 Task: Send an email with the signature Gilberto Hall with the subject Thank you for attending an event and the message Can you confirm the availability of the meeting room for next week? from softage.5@softage.net to softage.9@softage.net and softage.10@softage.net
Action: Mouse moved to (74, 54)
Screenshot: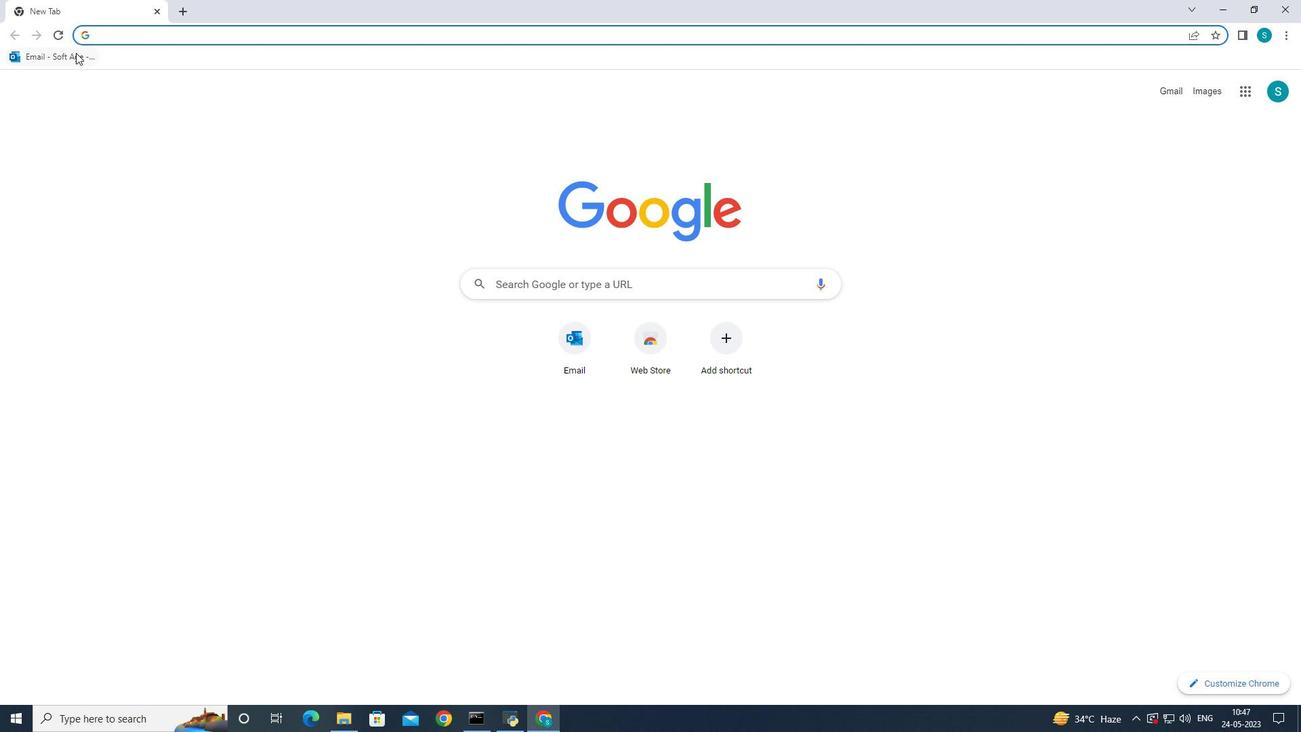 
Action: Mouse pressed left at (74, 54)
Screenshot: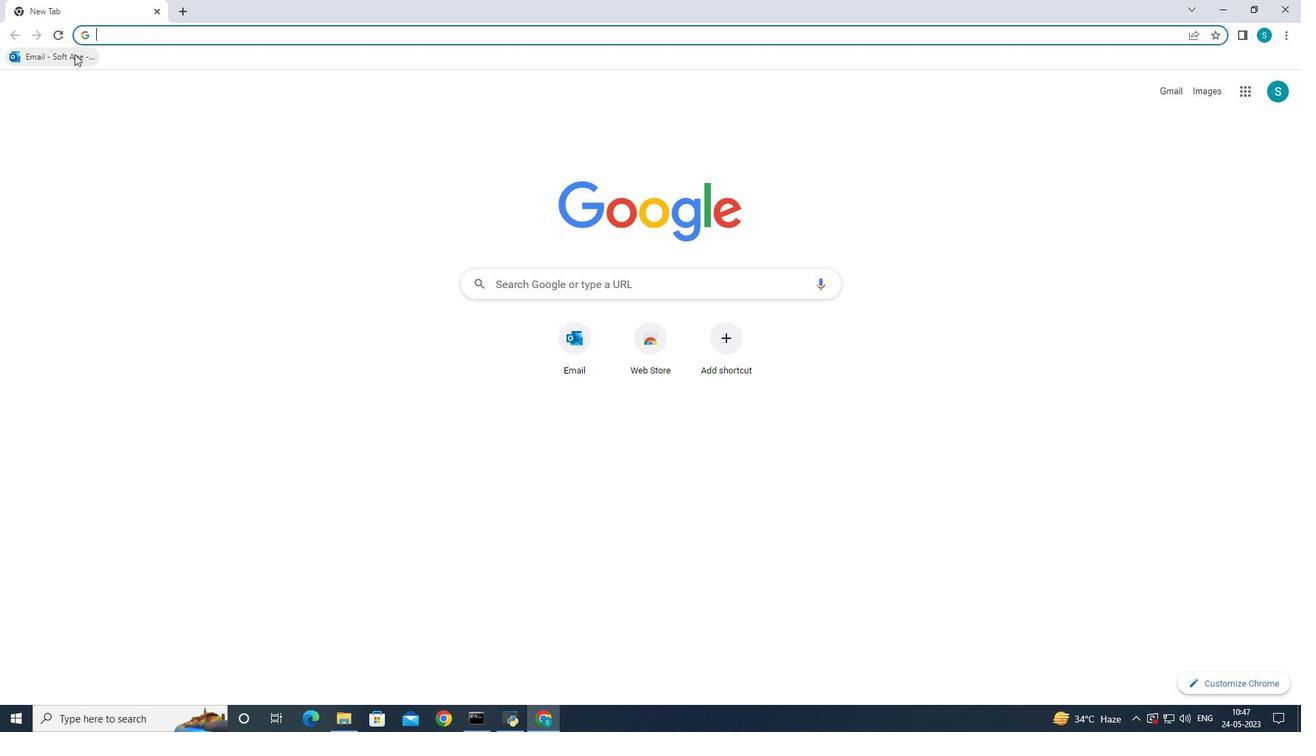 
Action: Mouse moved to (198, 123)
Screenshot: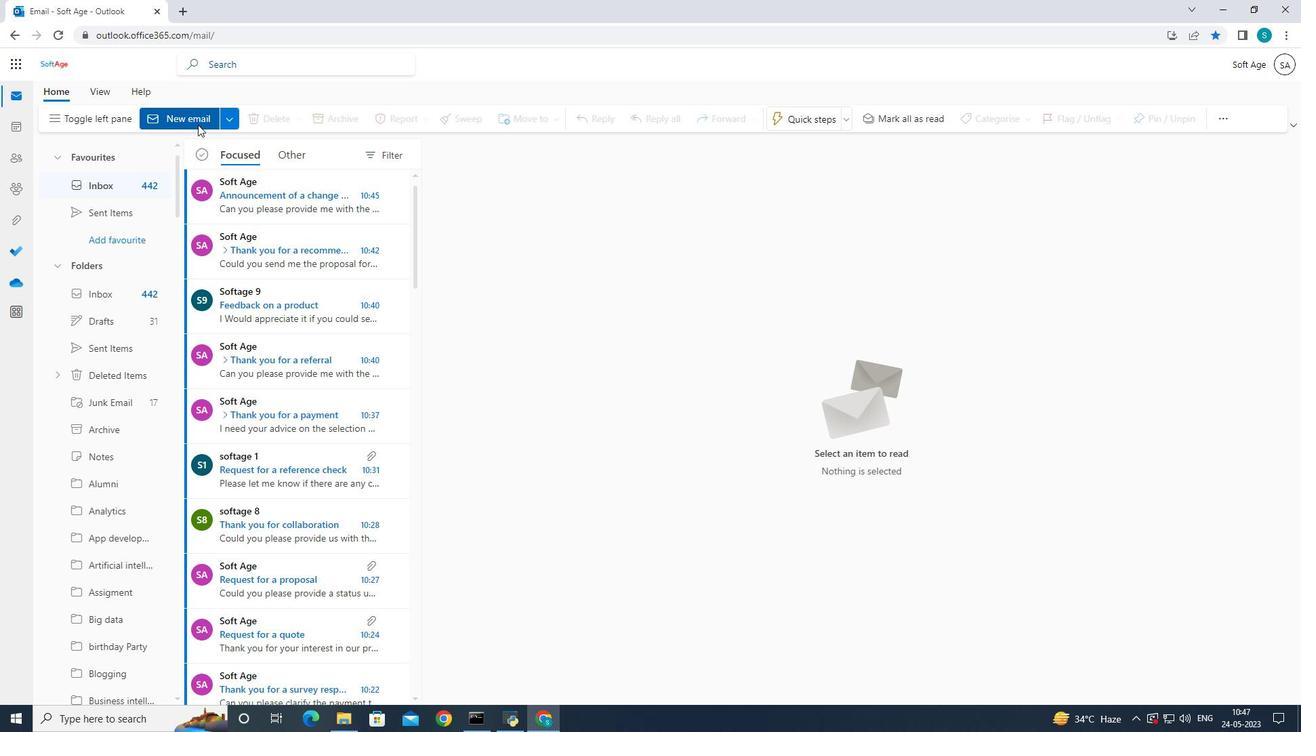 
Action: Mouse pressed left at (198, 123)
Screenshot: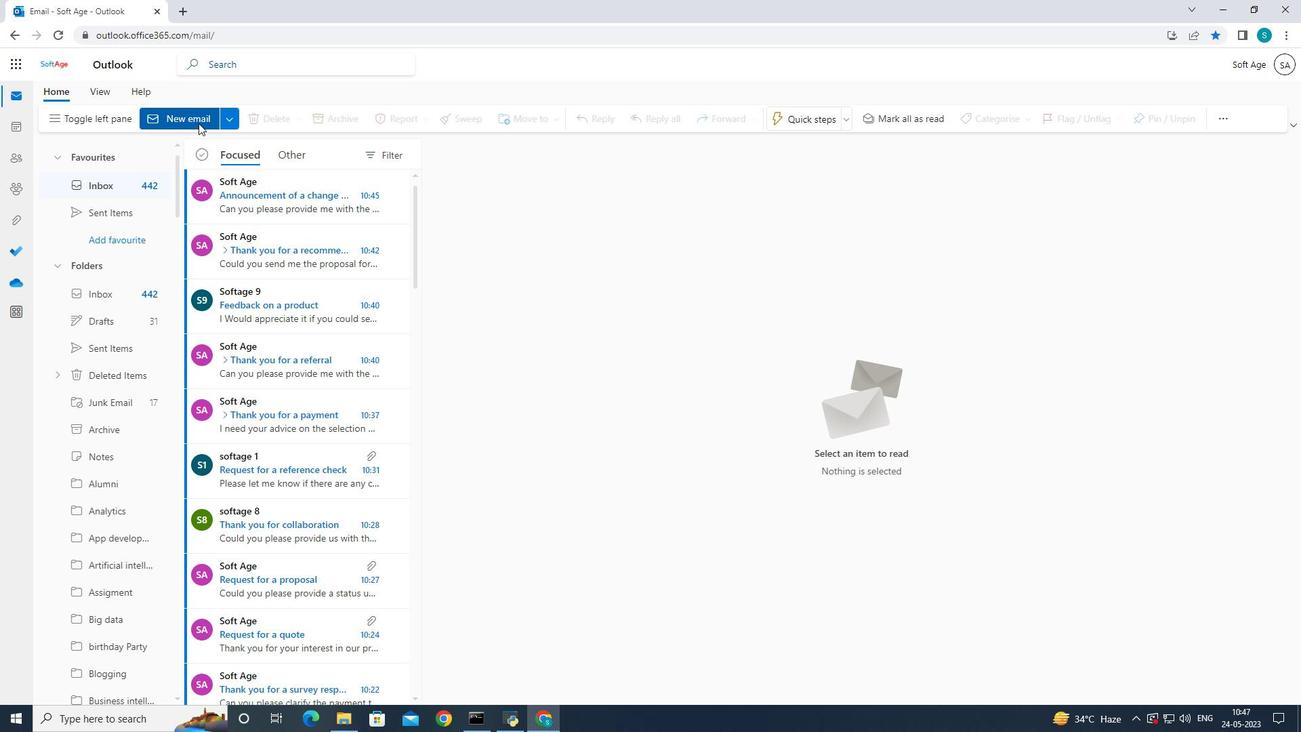
Action: Mouse pressed left at (198, 123)
Screenshot: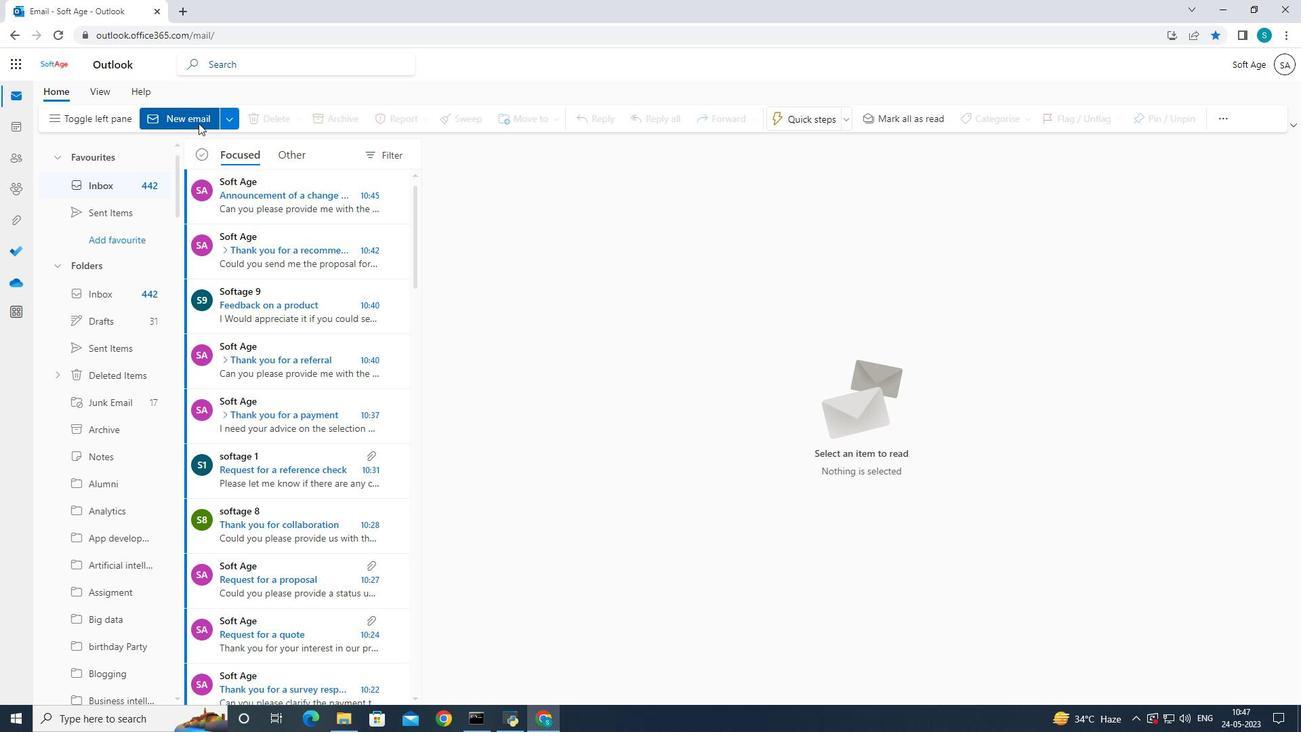 
Action: Mouse moved to (883, 118)
Screenshot: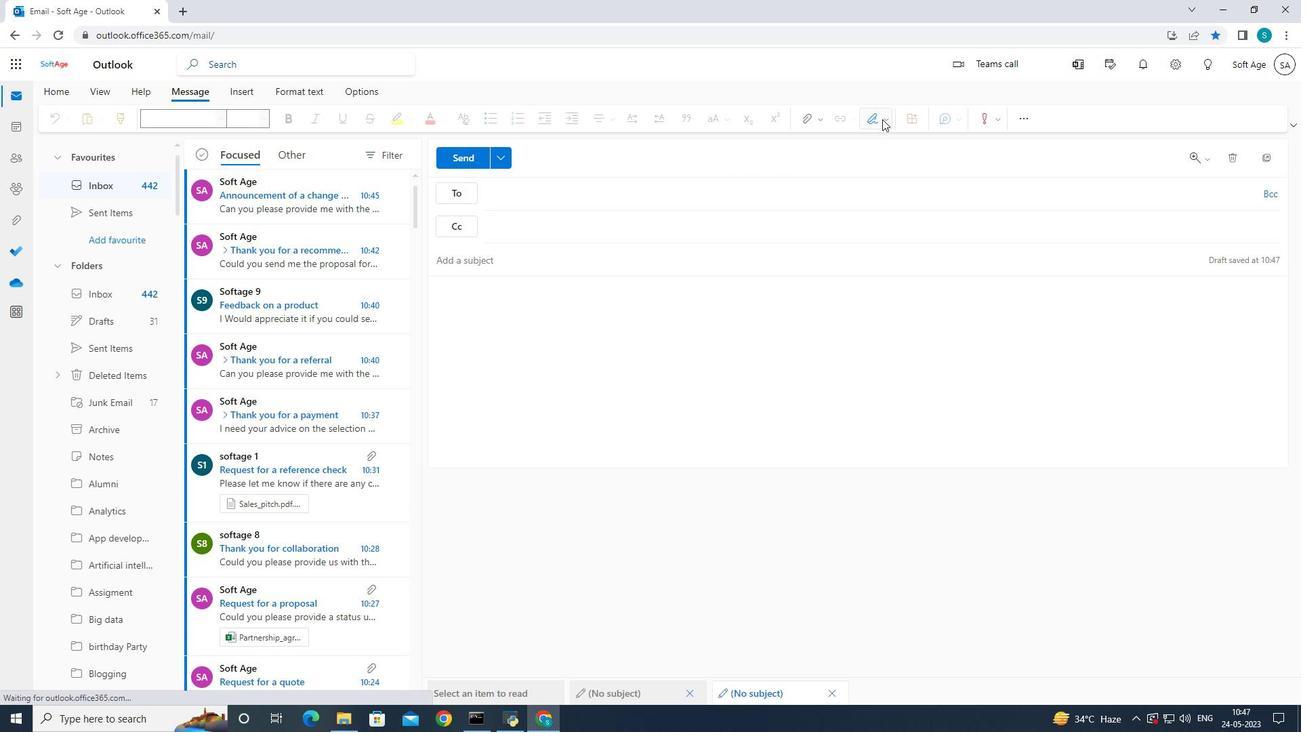 
Action: Mouse pressed left at (883, 118)
Screenshot: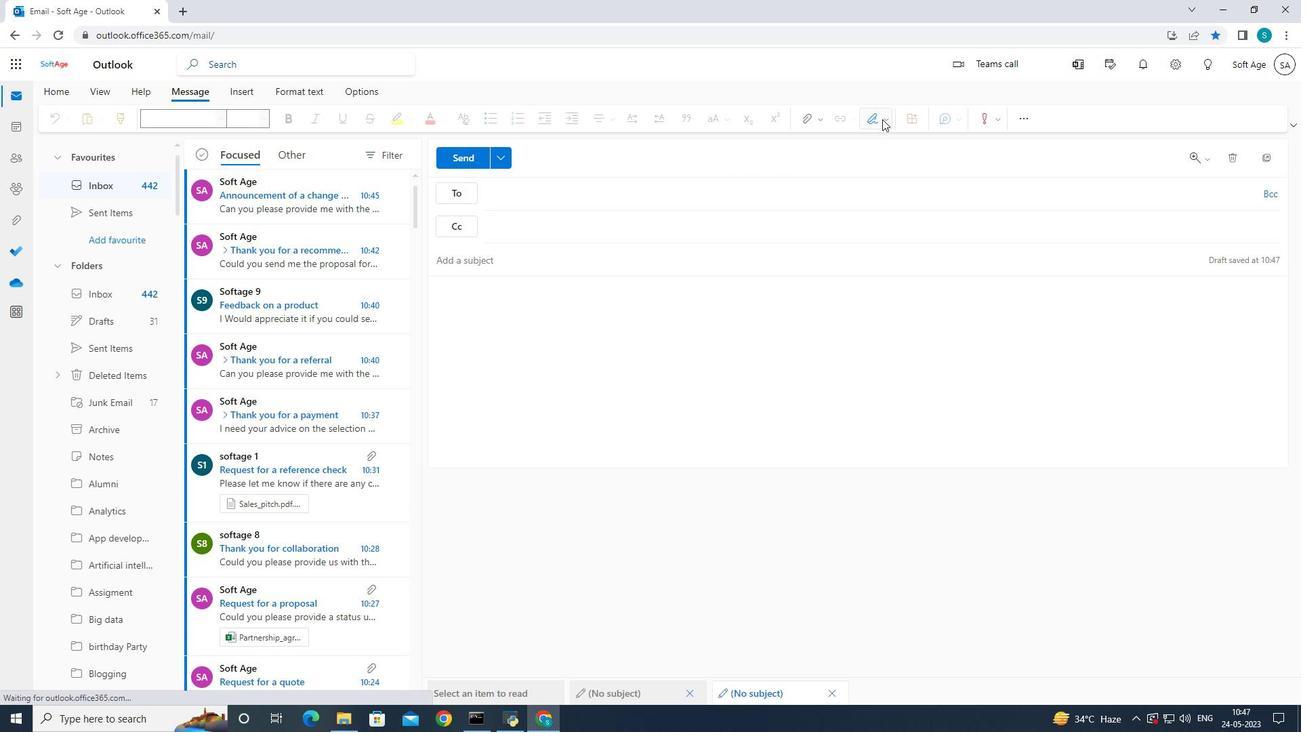 
Action: Mouse moved to (850, 172)
Screenshot: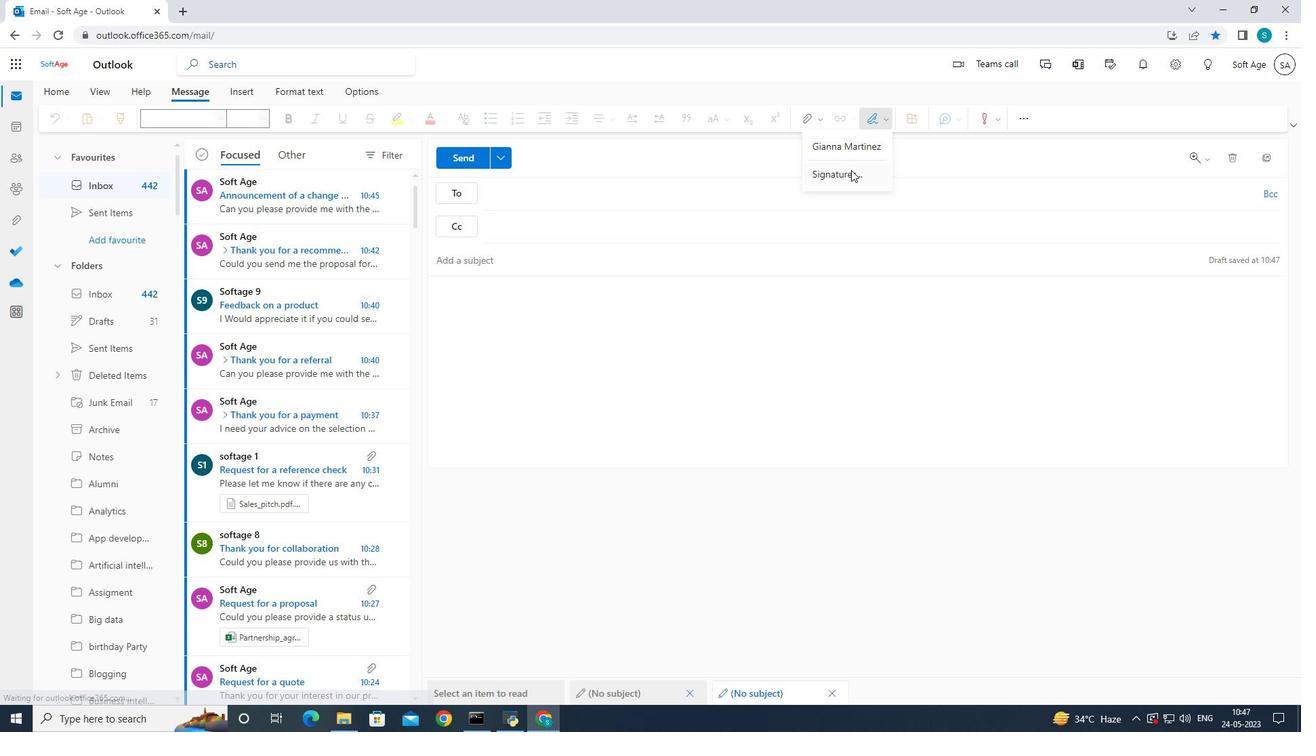 
Action: Mouse pressed left at (850, 172)
Screenshot: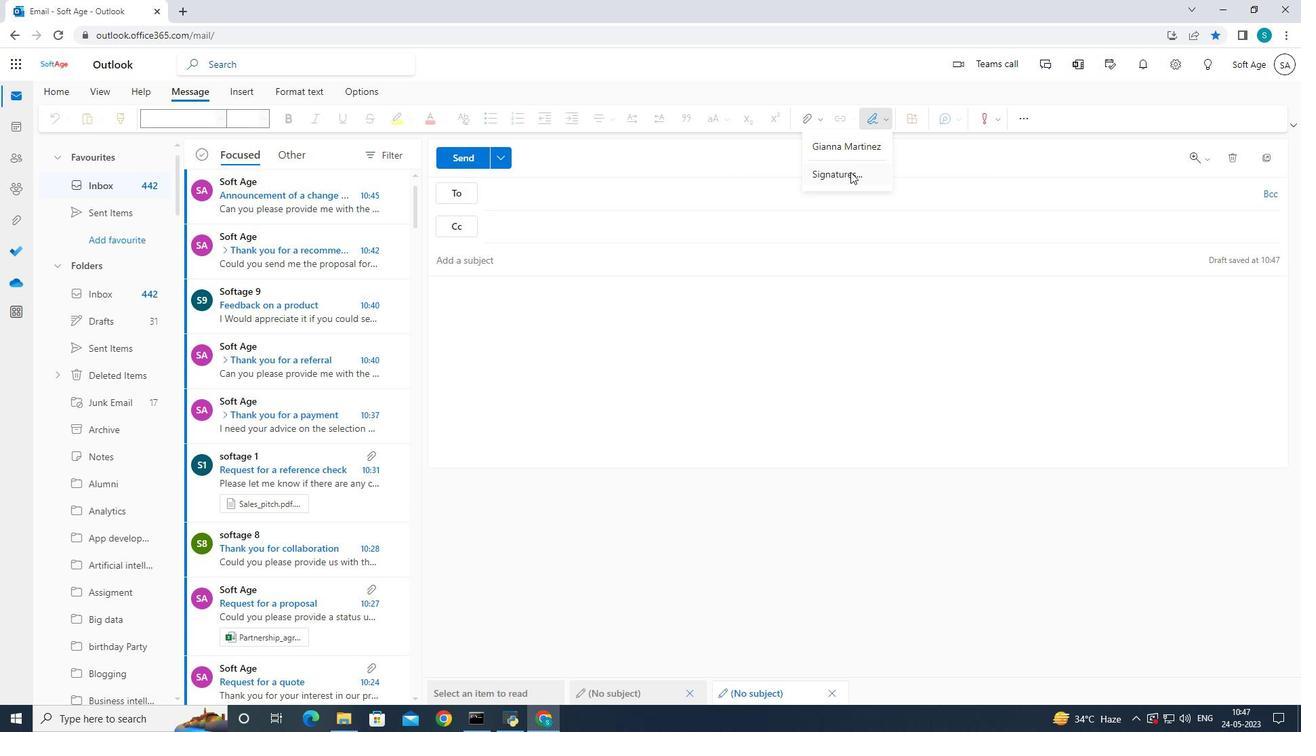 
Action: Mouse moved to (907, 230)
Screenshot: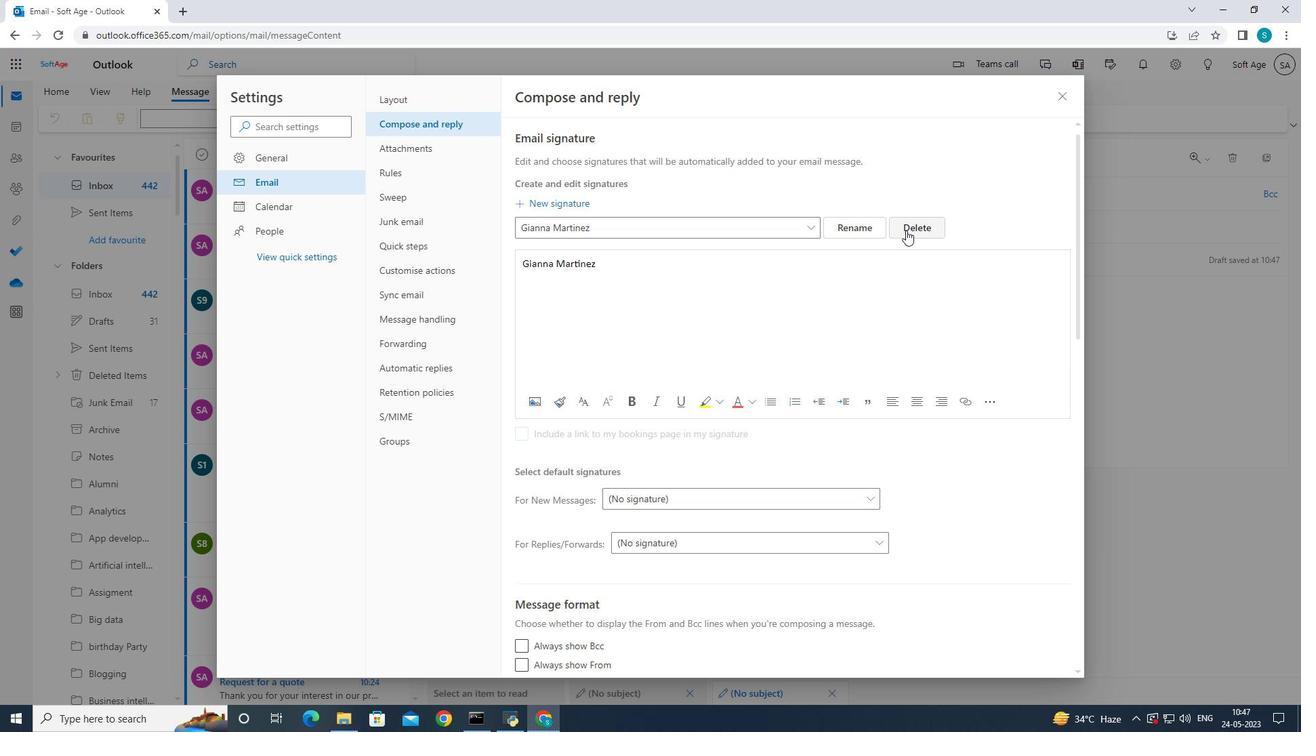 
Action: Mouse pressed left at (907, 230)
Screenshot: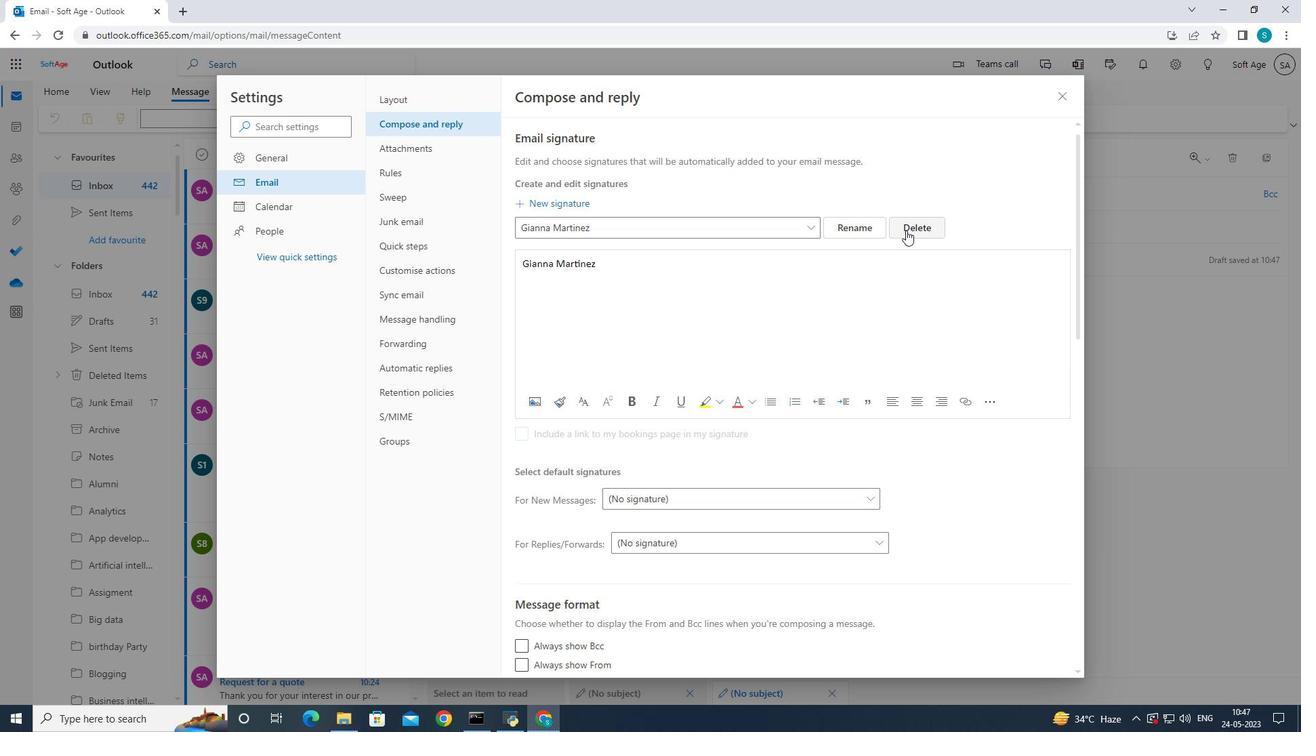
Action: Mouse moved to (780, 231)
Screenshot: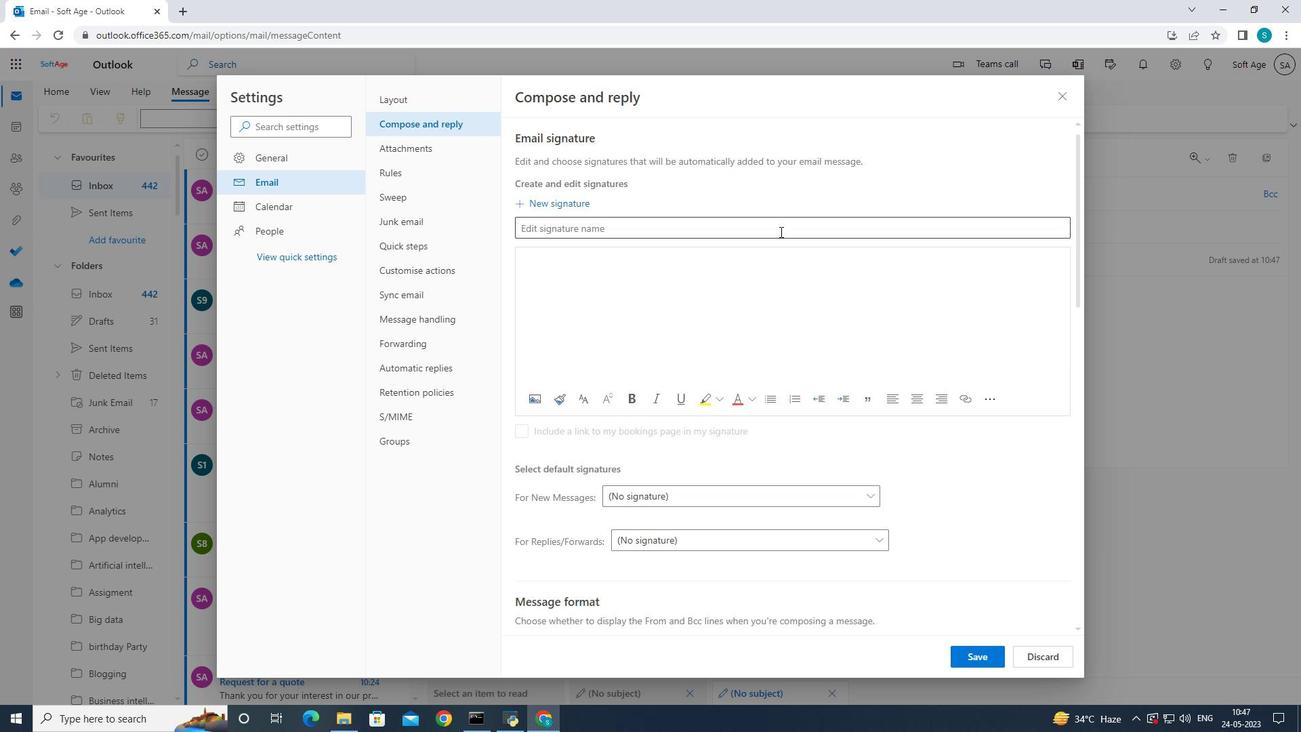 
Action: Mouse pressed left at (780, 231)
Screenshot: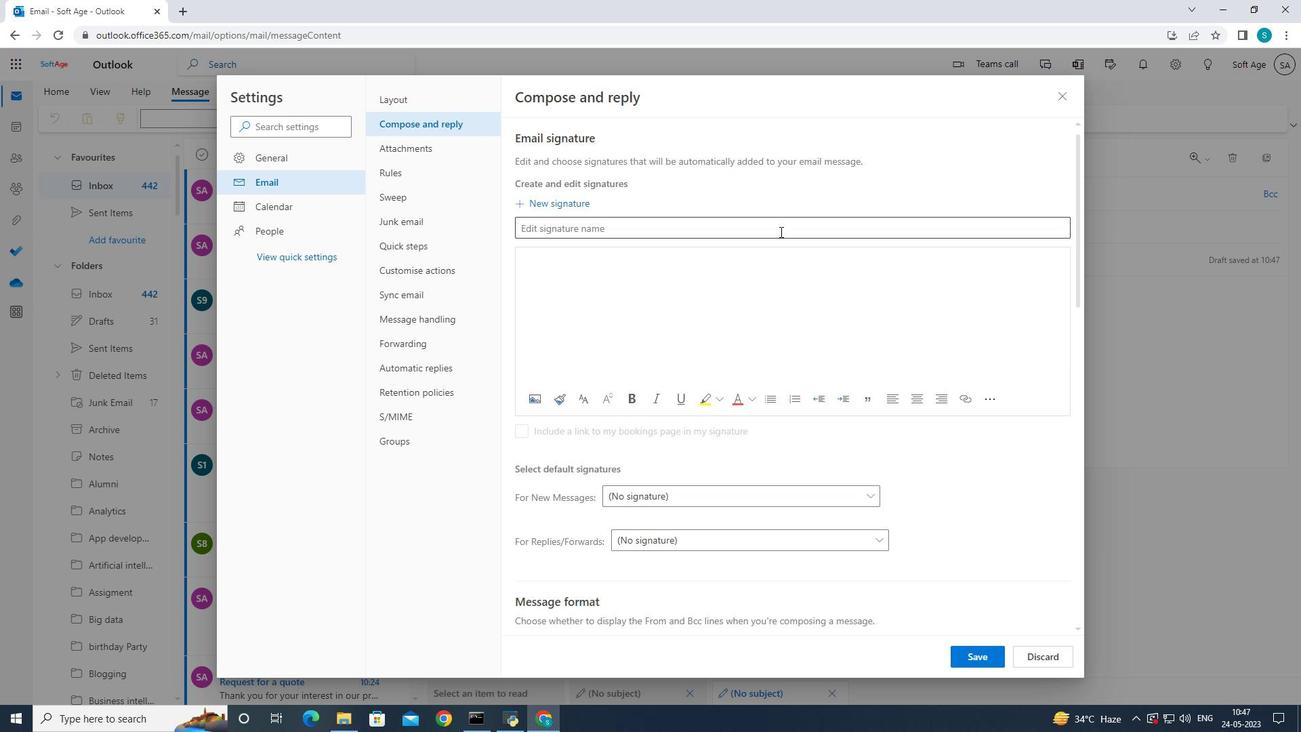 
Action: Mouse moved to (884, 238)
Screenshot: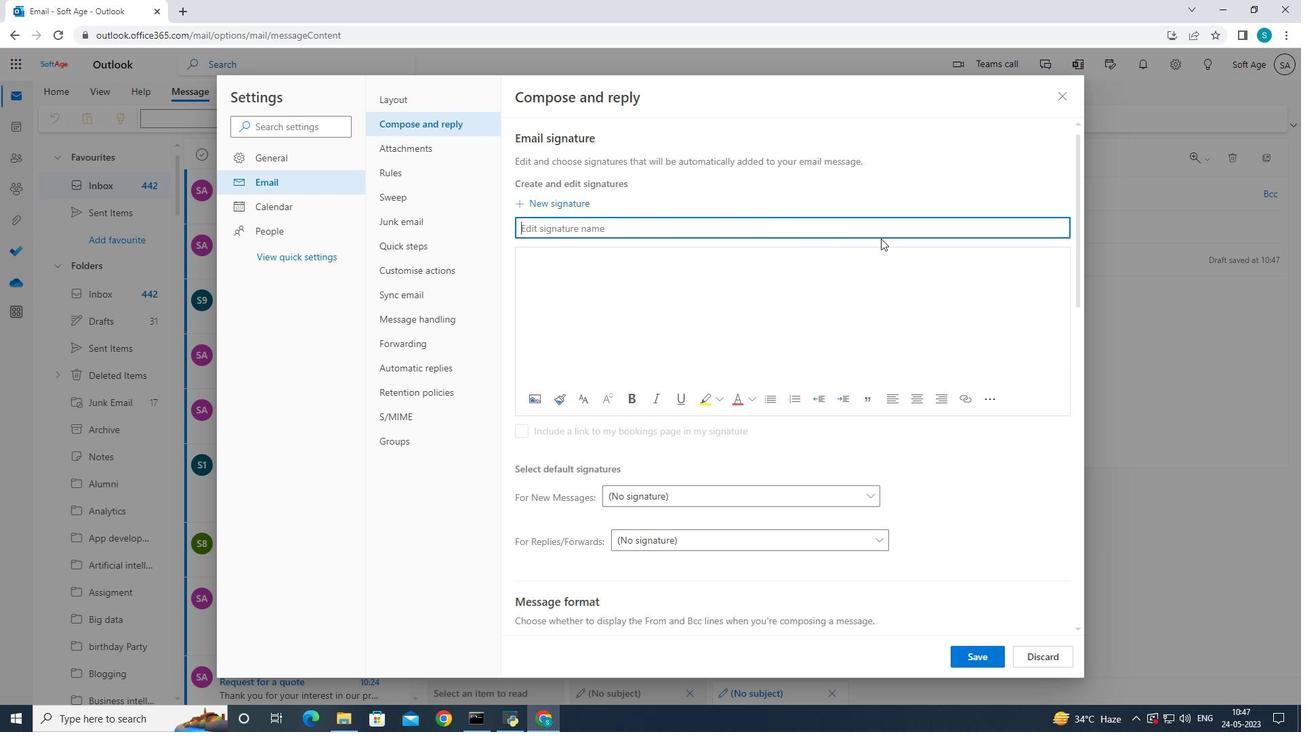 
Action: Key pressed <Key.caps_lock>GI<Key.caps_lock><Key.backspace>ilberto<Key.space><Key.caps_lock>H<Key.caps_lock>all
Screenshot: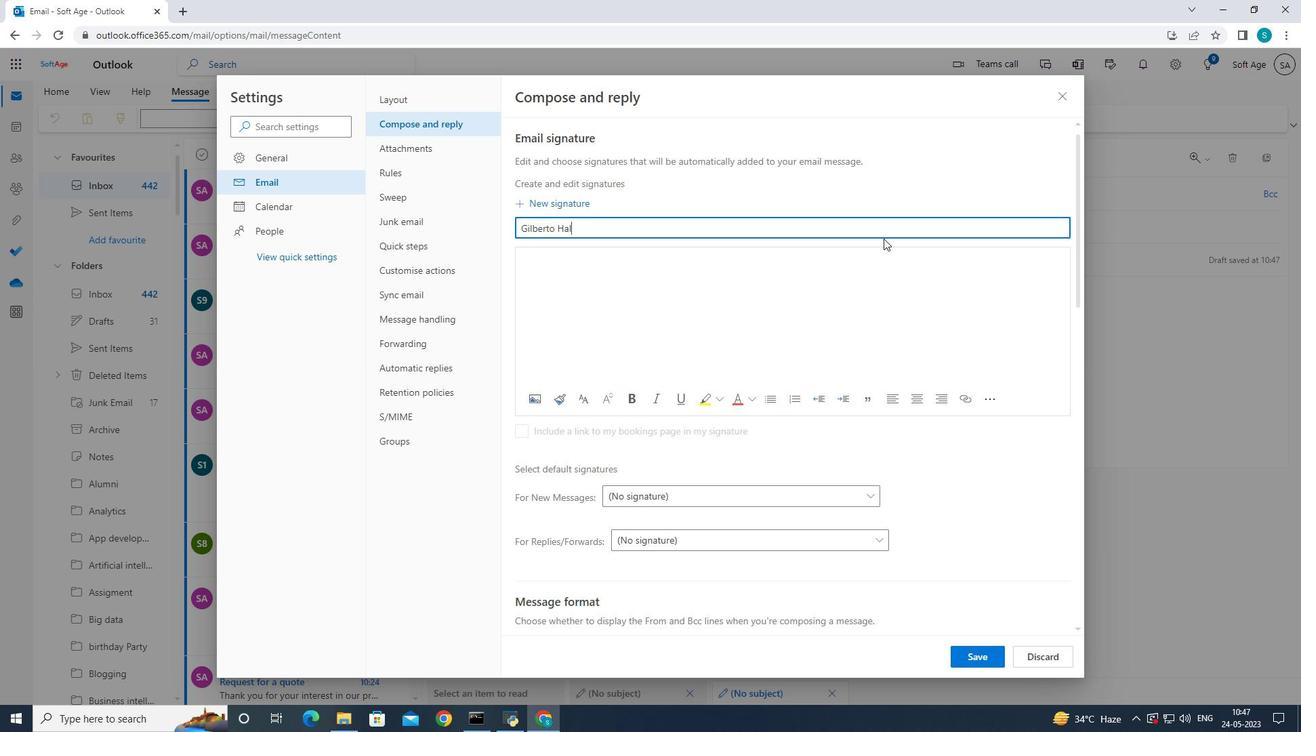 
Action: Mouse moved to (612, 276)
Screenshot: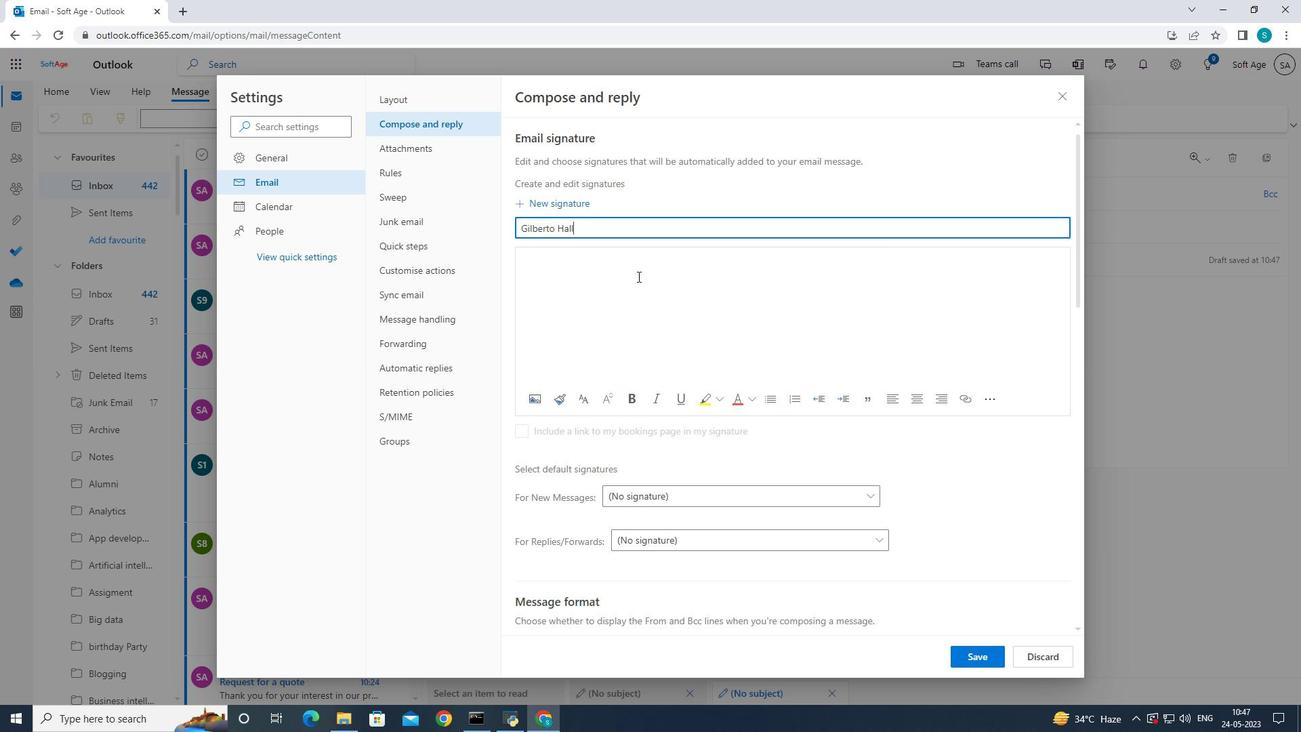 
Action: Mouse pressed left at (612, 276)
Screenshot: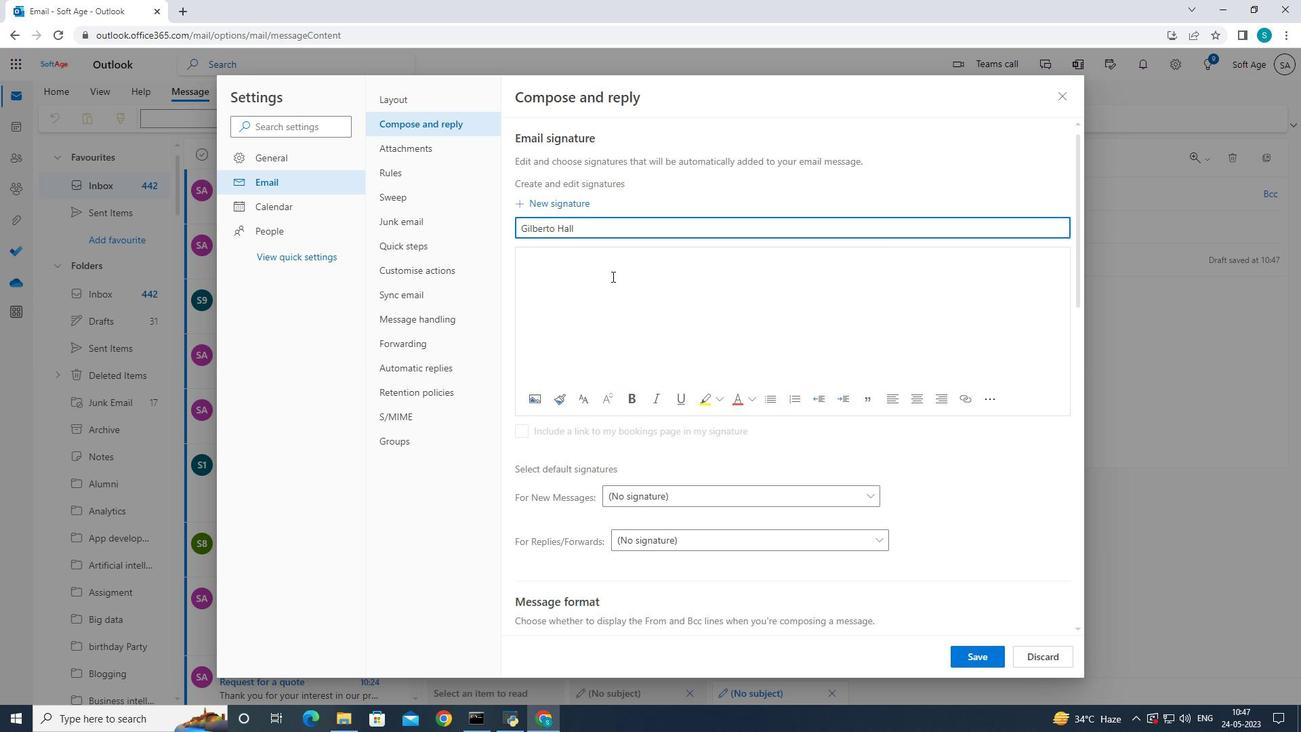 
Action: Mouse moved to (652, 268)
Screenshot: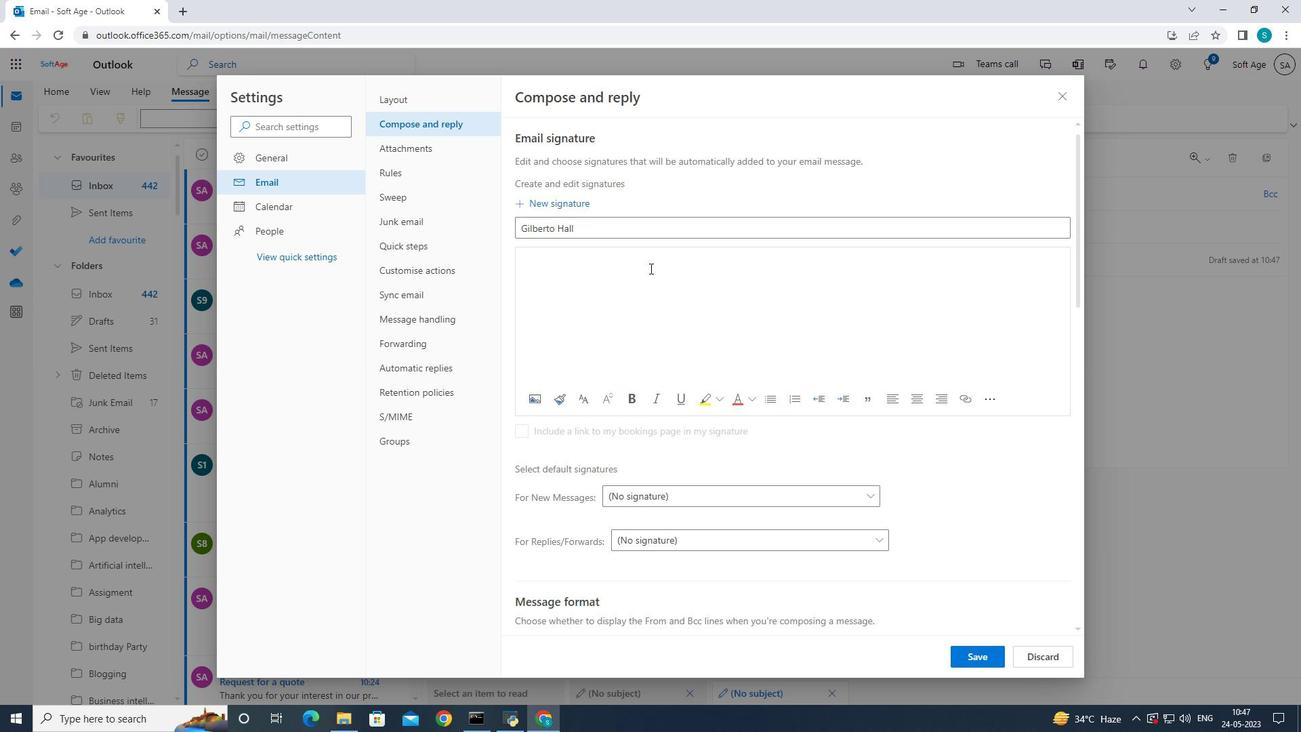 
Action: Key pressed <Key.caps_lock>G<Key.caps_lock>ilberto<Key.space><Key.caps_lock>H<Key.caps_lock>all
Screenshot: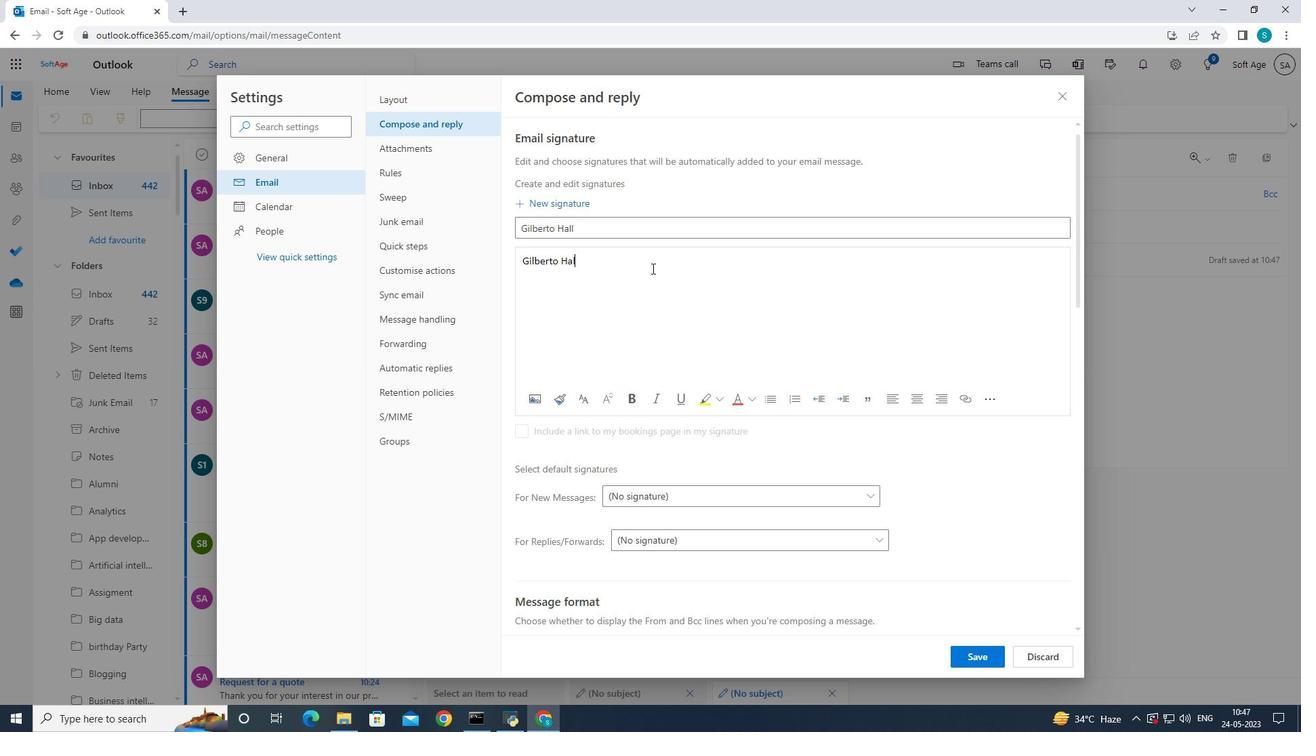 
Action: Mouse moved to (962, 657)
Screenshot: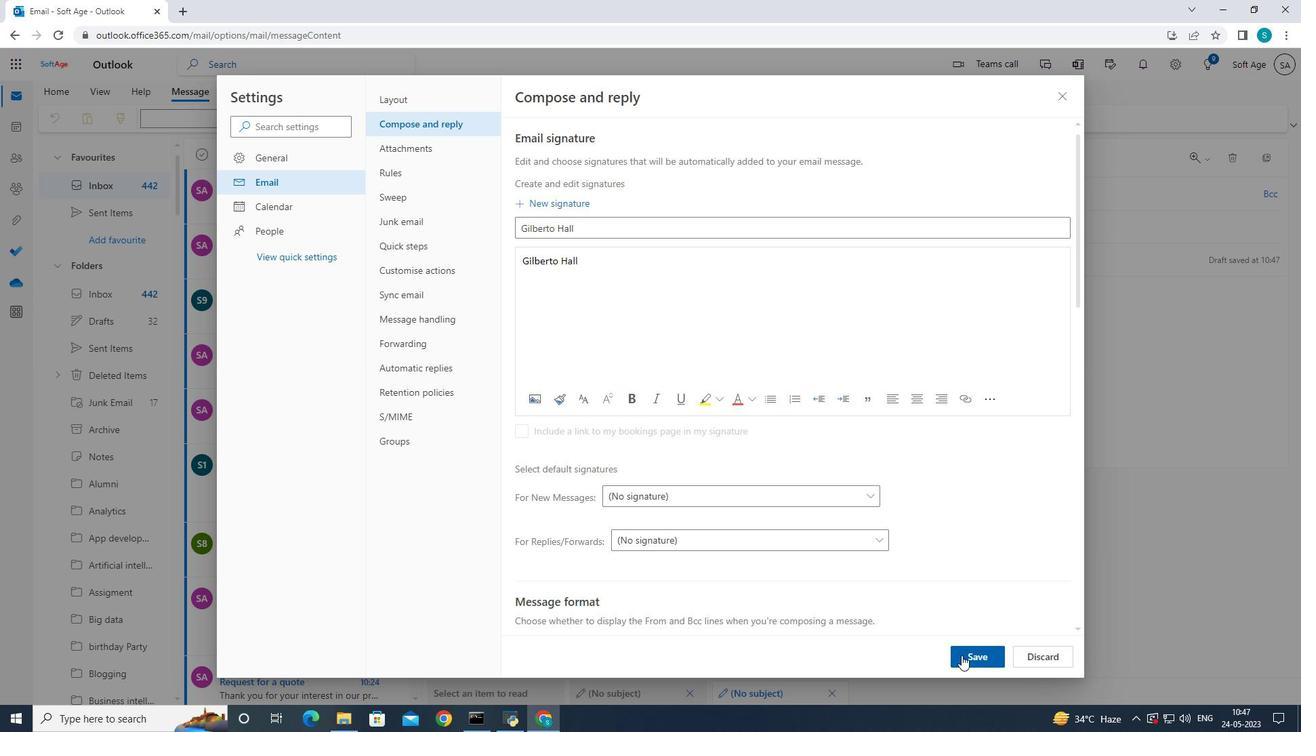 
Action: Mouse pressed left at (962, 657)
Screenshot: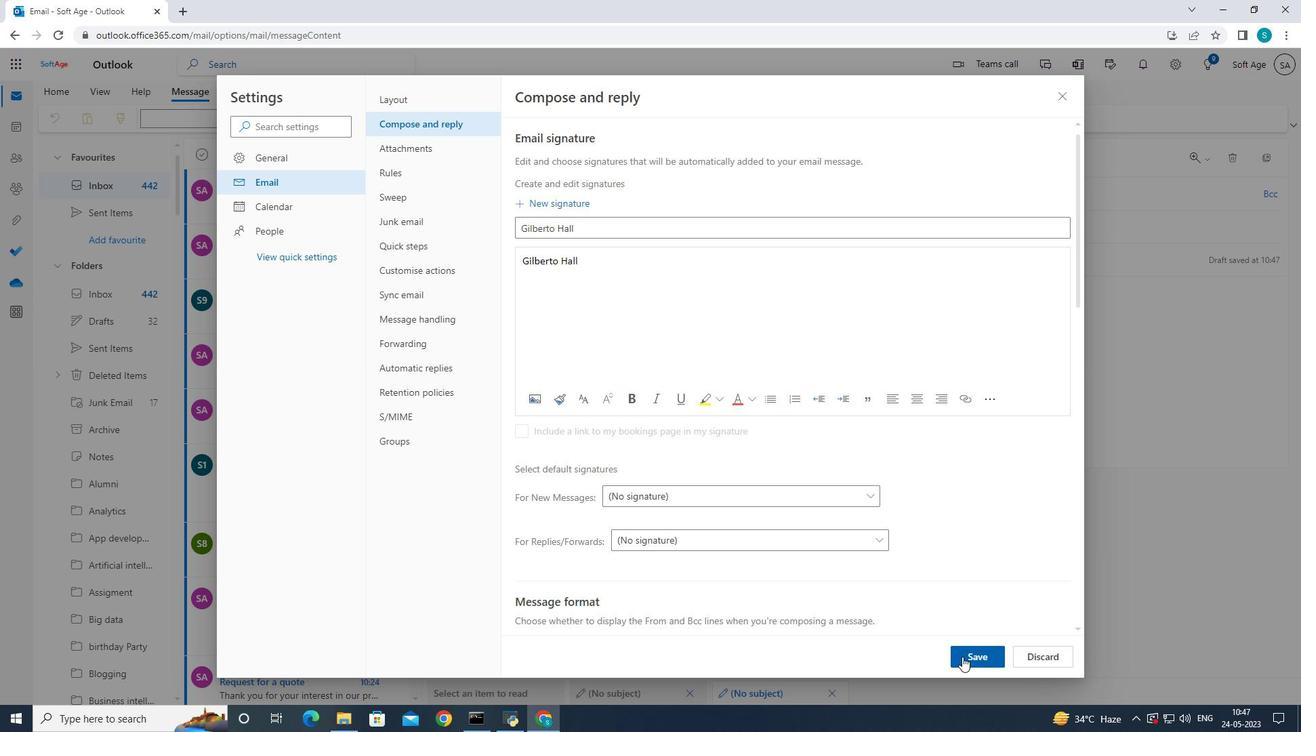
Action: Mouse moved to (1059, 101)
Screenshot: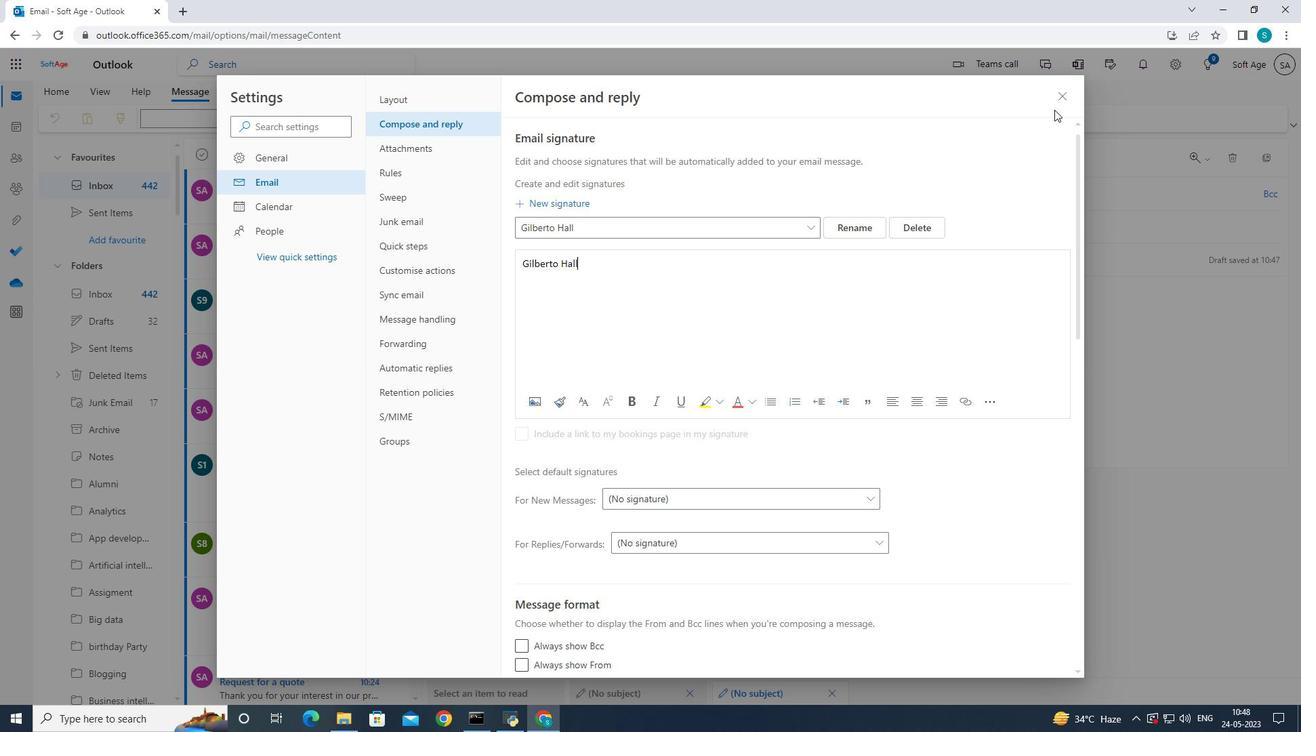 
Action: Mouse pressed left at (1059, 101)
Screenshot: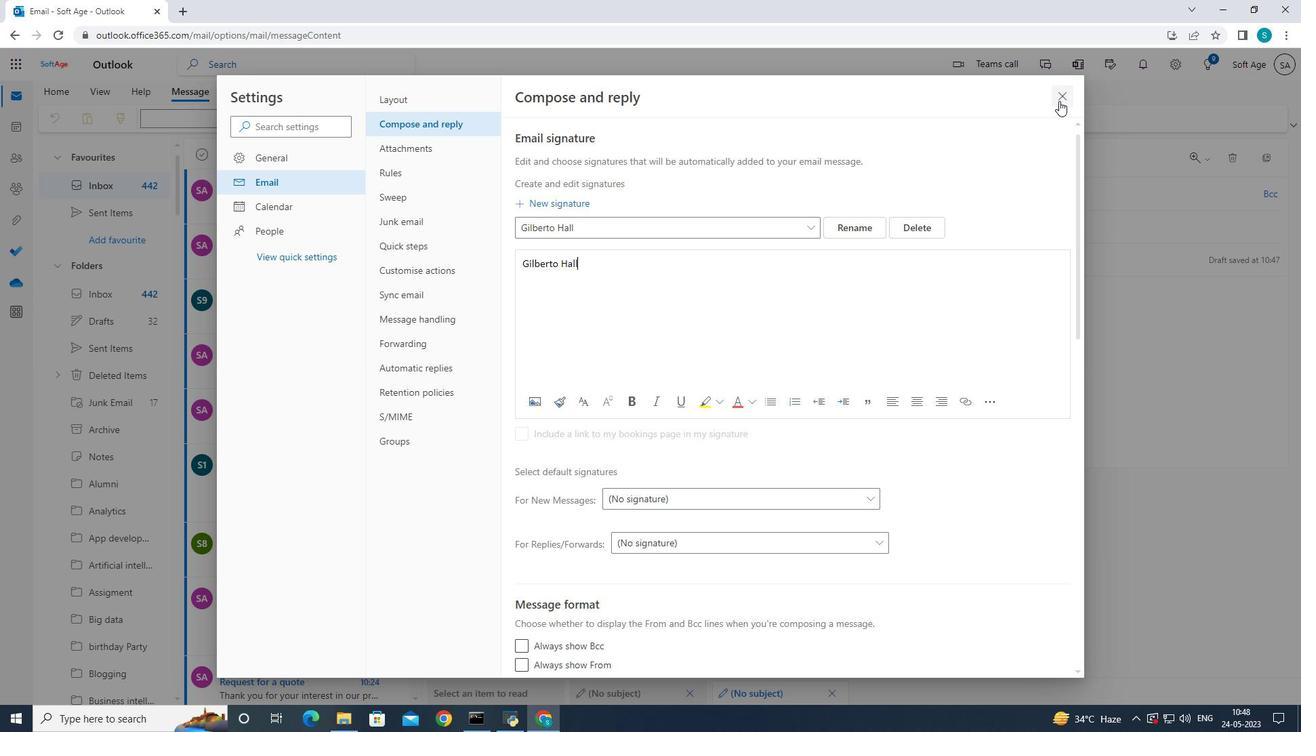 
Action: Mouse moved to (614, 195)
Screenshot: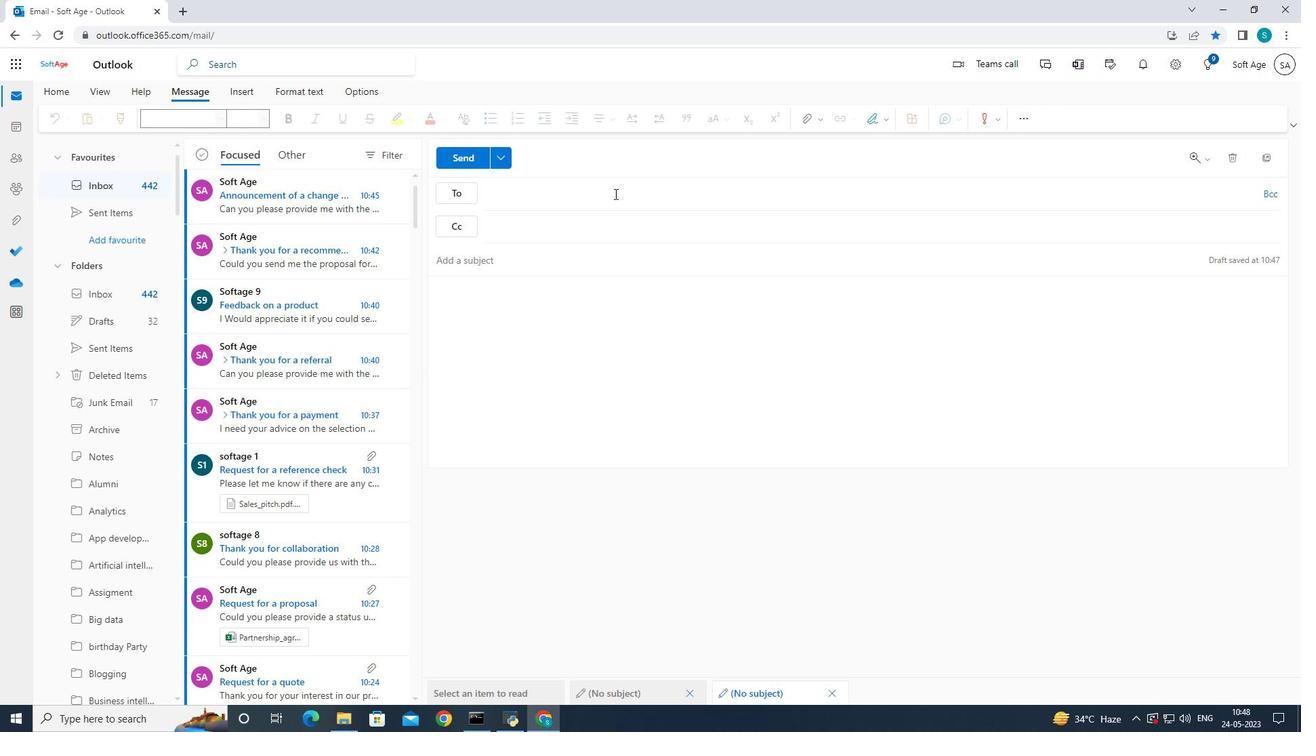 
Action: Mouse pressed left at (614, 195)
Screenshot: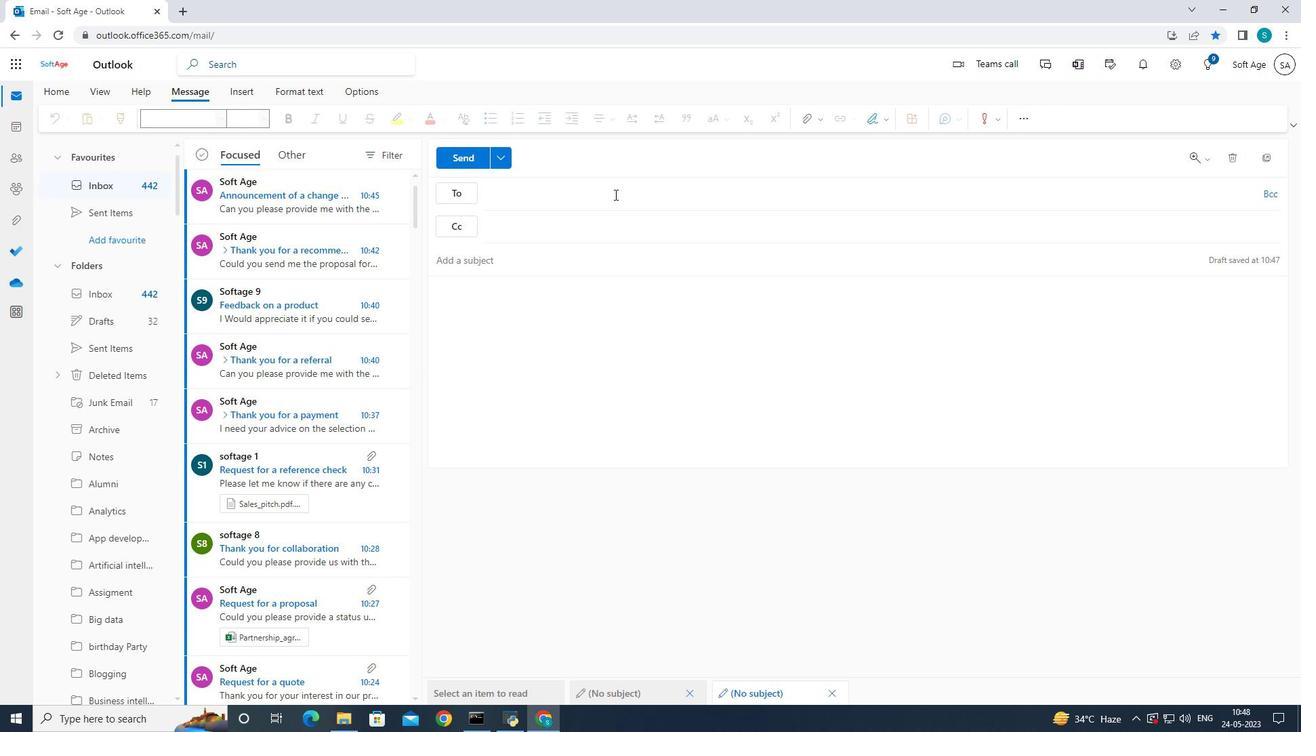 
Action: Mouse moved to (473, 265)
Screenshot: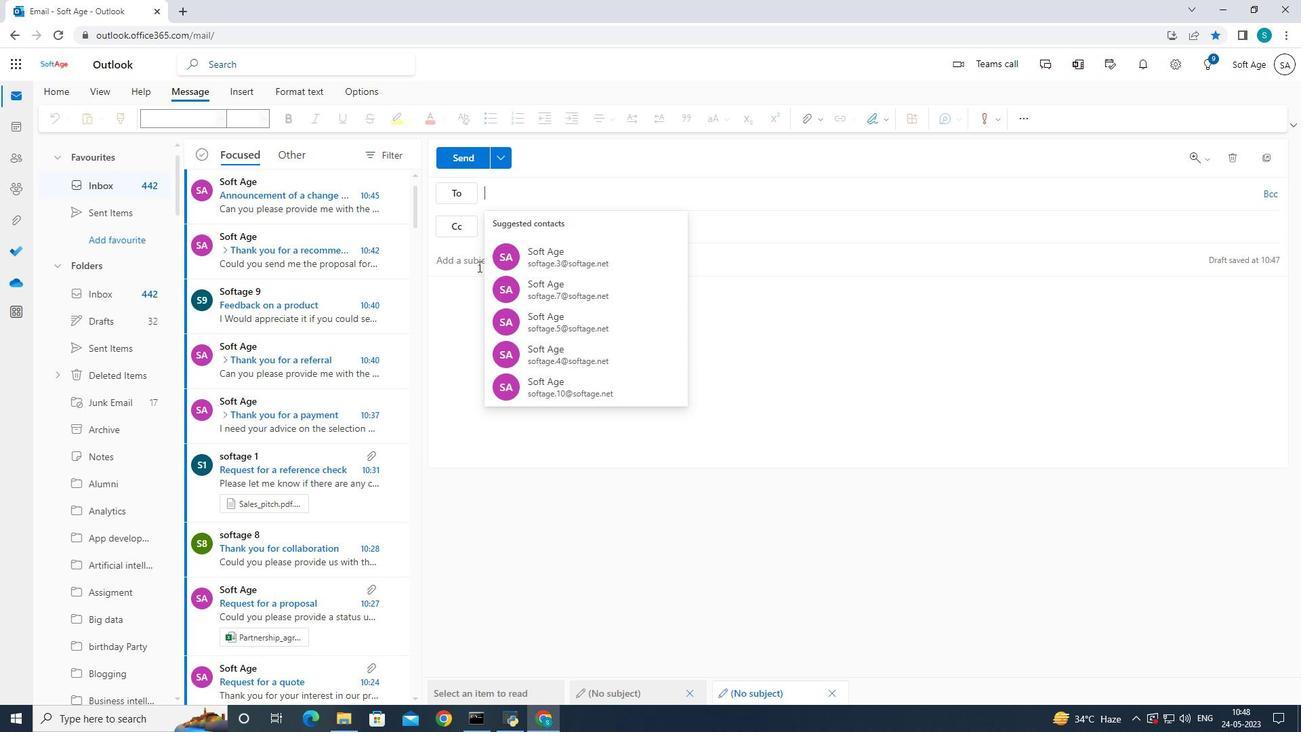 
Action: Mouse pressed left at (473, 265)
Screenshot: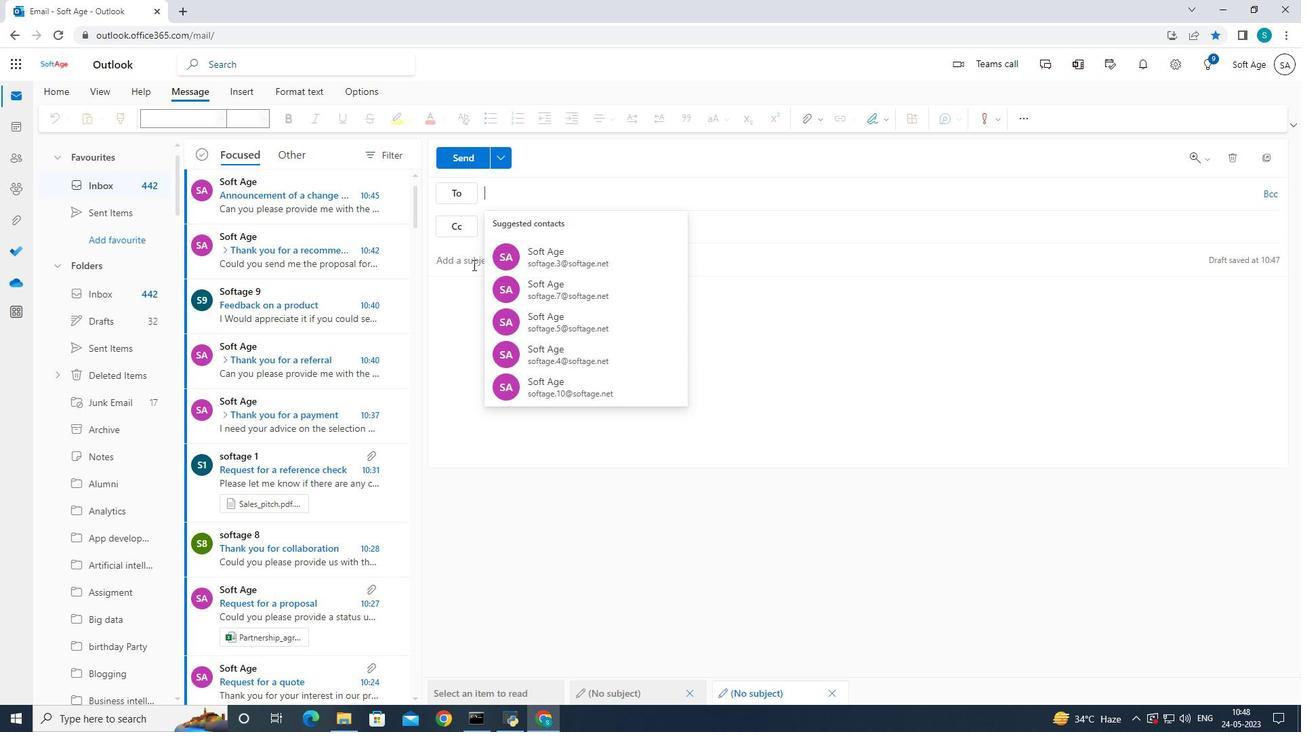 
Action: Mouse moved to (698, 279)
Screenshot: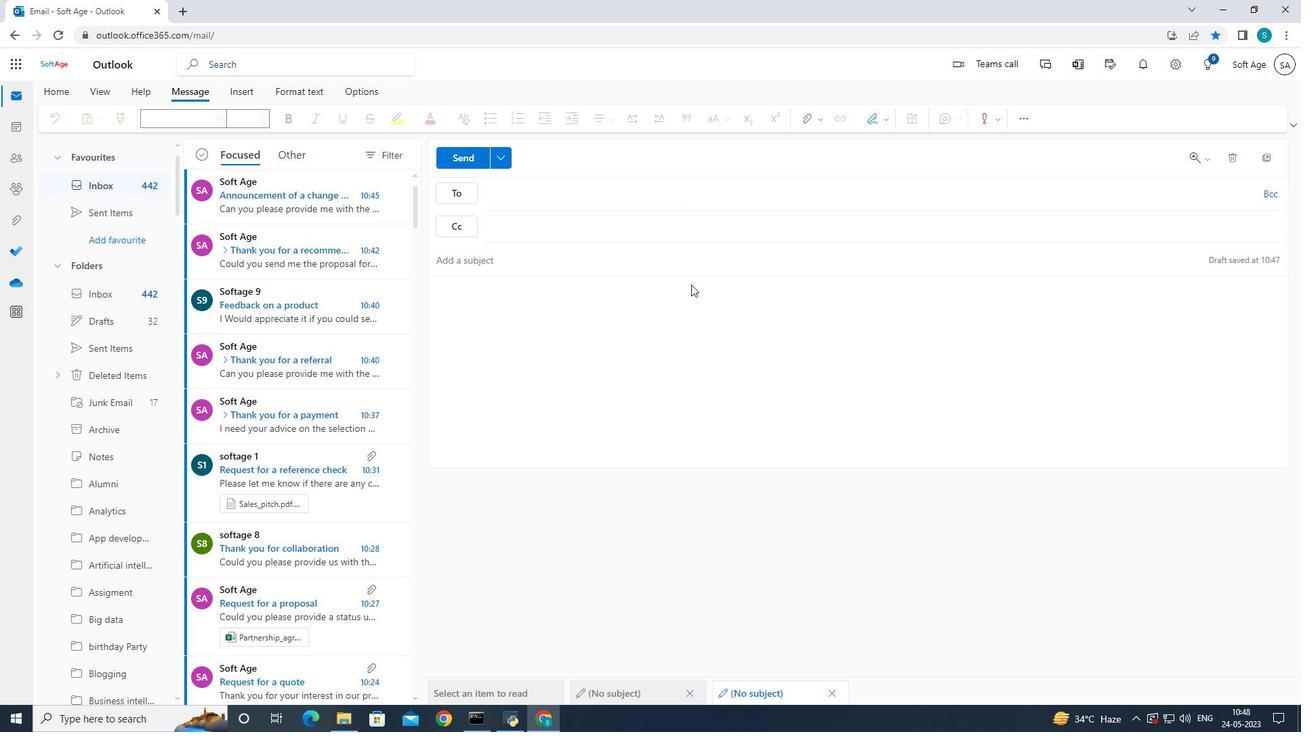 
Action: Key pressed <Key.caps_lock>T<Key.caps_lock>ha
Screenshot: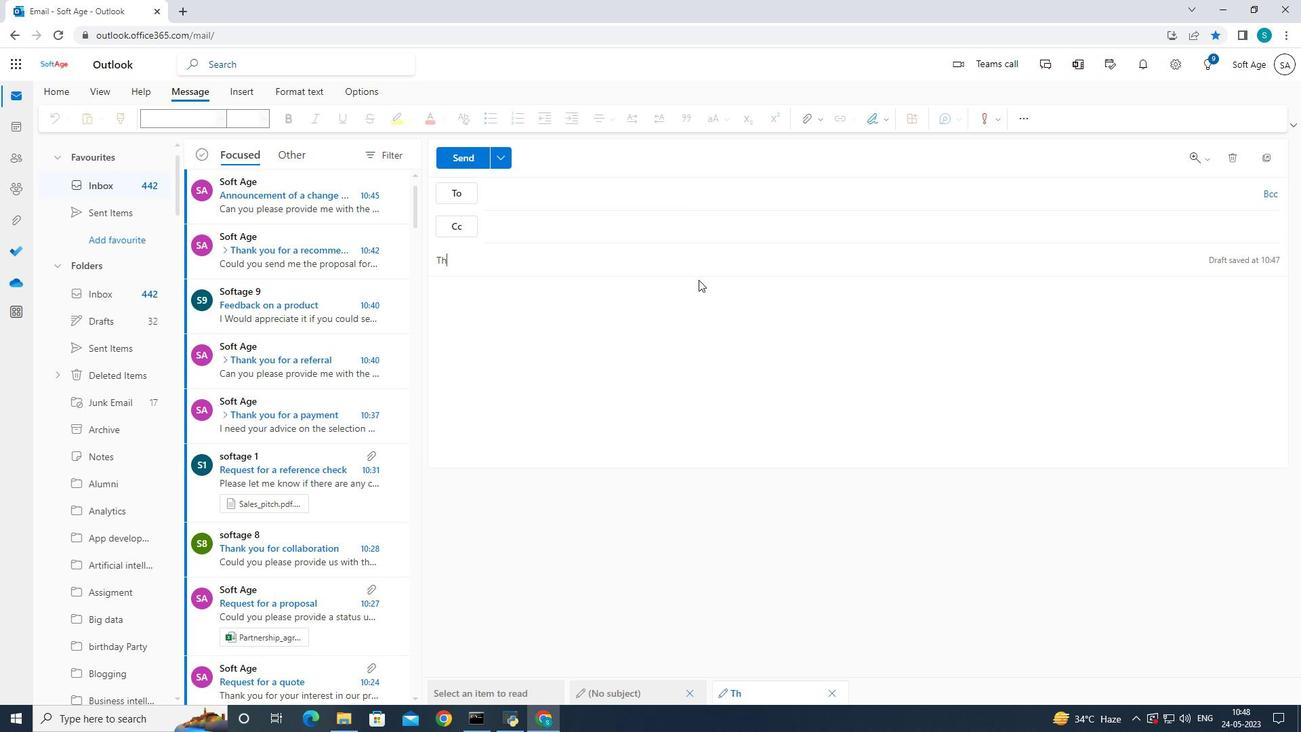 
Action: Mouse moved to (698, 279)
Screenshot: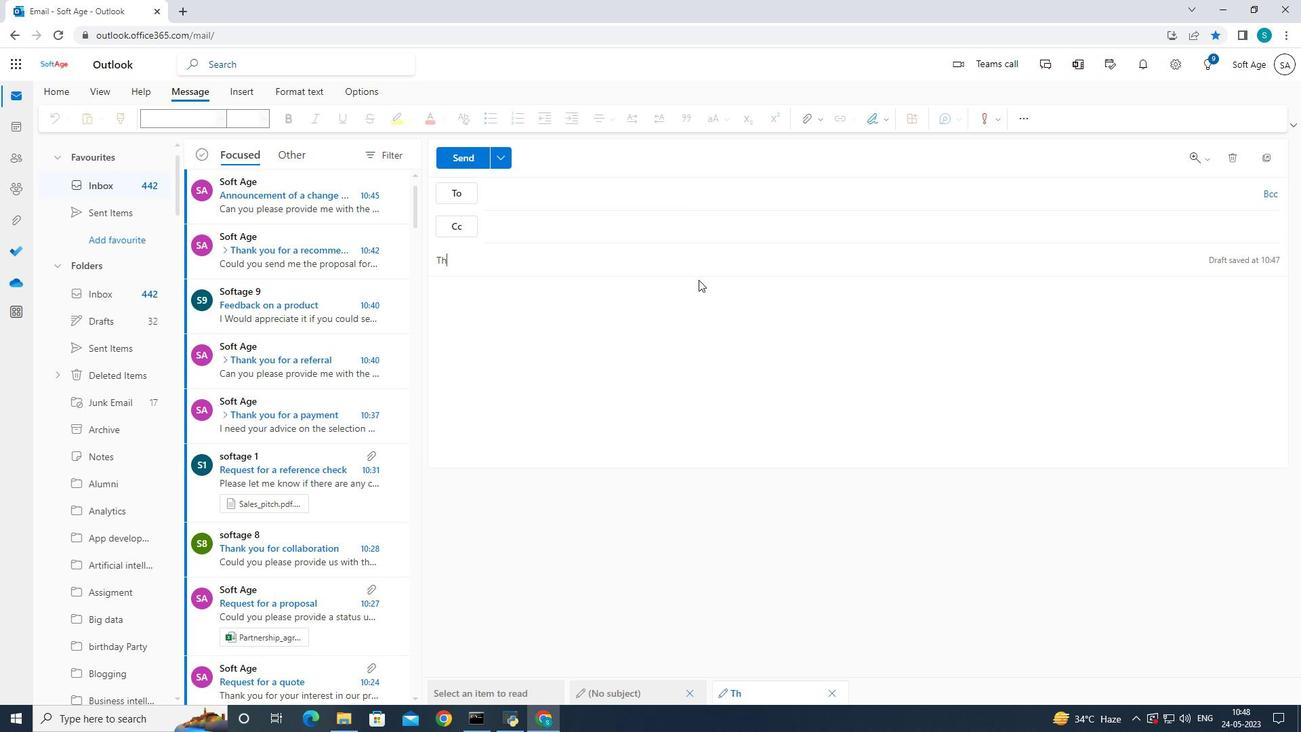 
Action: Key pressed nk<Key.space>you<Key.space>for<Key.space>attending<Key.space>an<Key.space>event<Key.space>
Screenshot: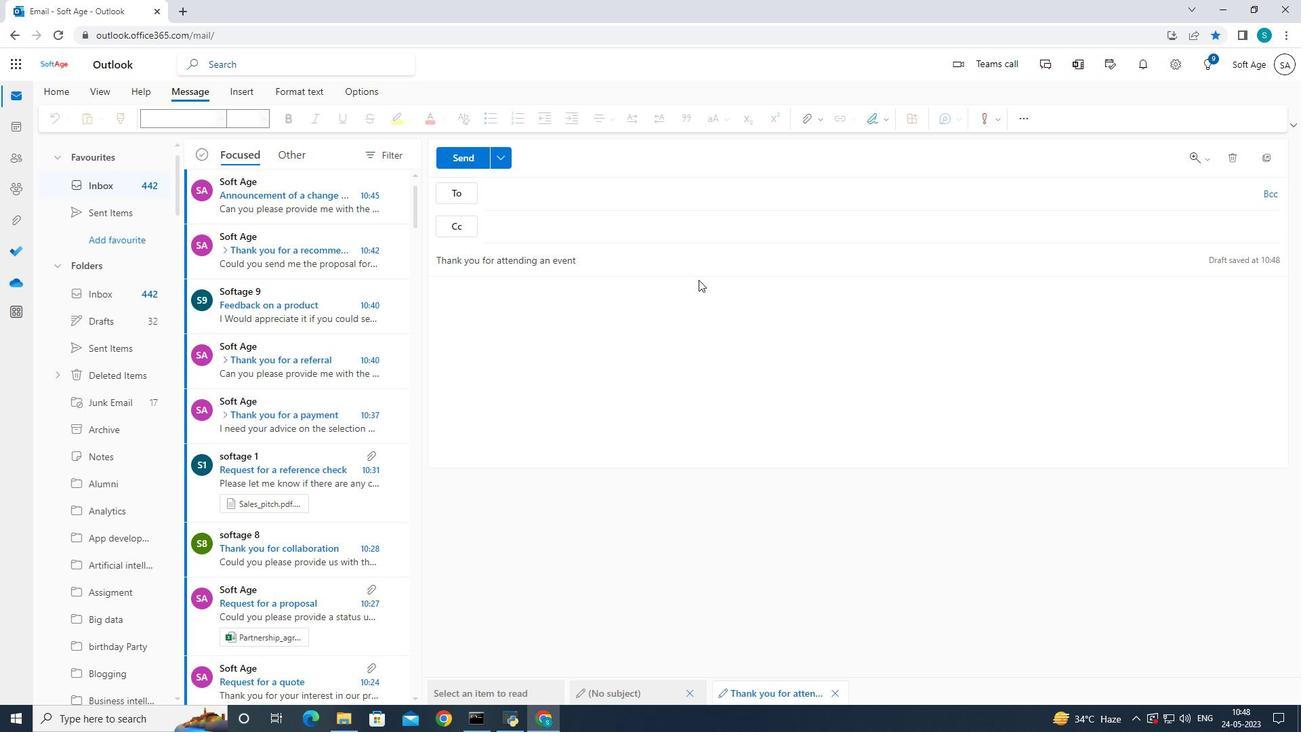 
Action: Mouse moved to (557, 320)
Screenshot: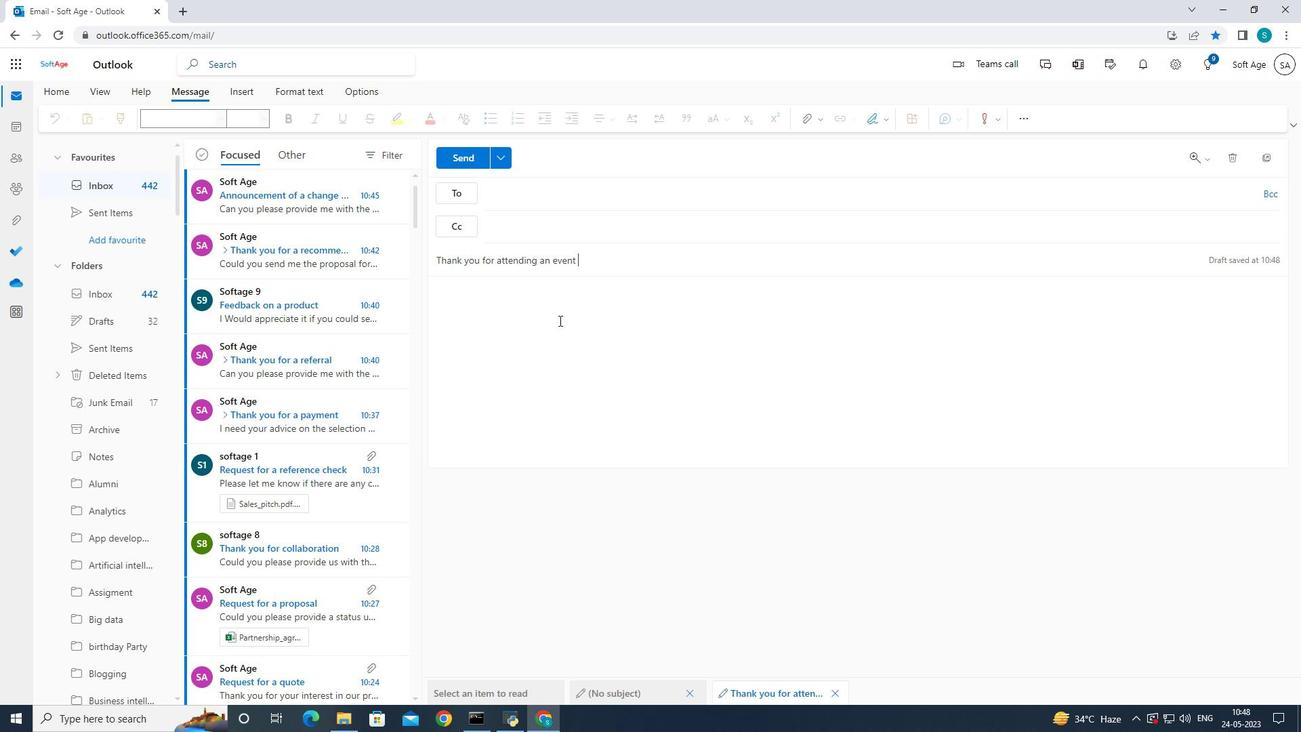 
Action: Mouse pressed left at (557, 320)
Screenshot: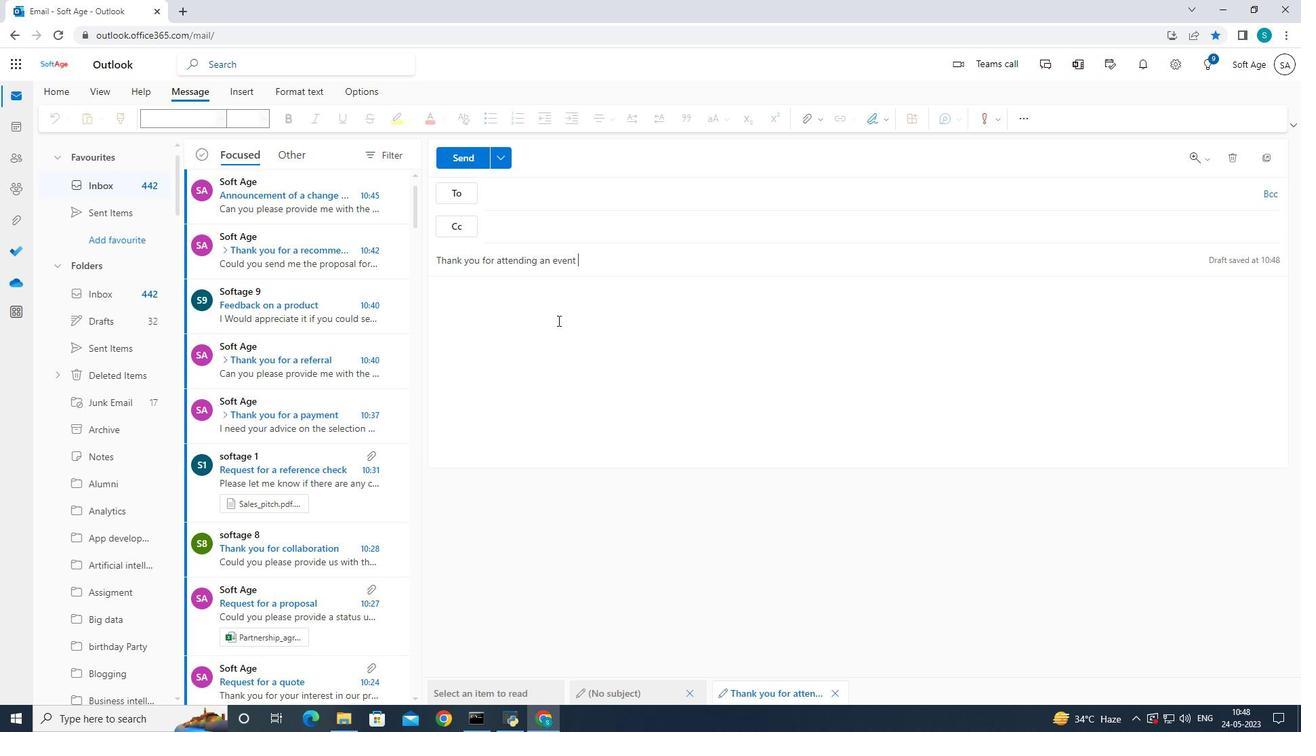 
Action: Mouse moved to (879, 117)
Screenshot: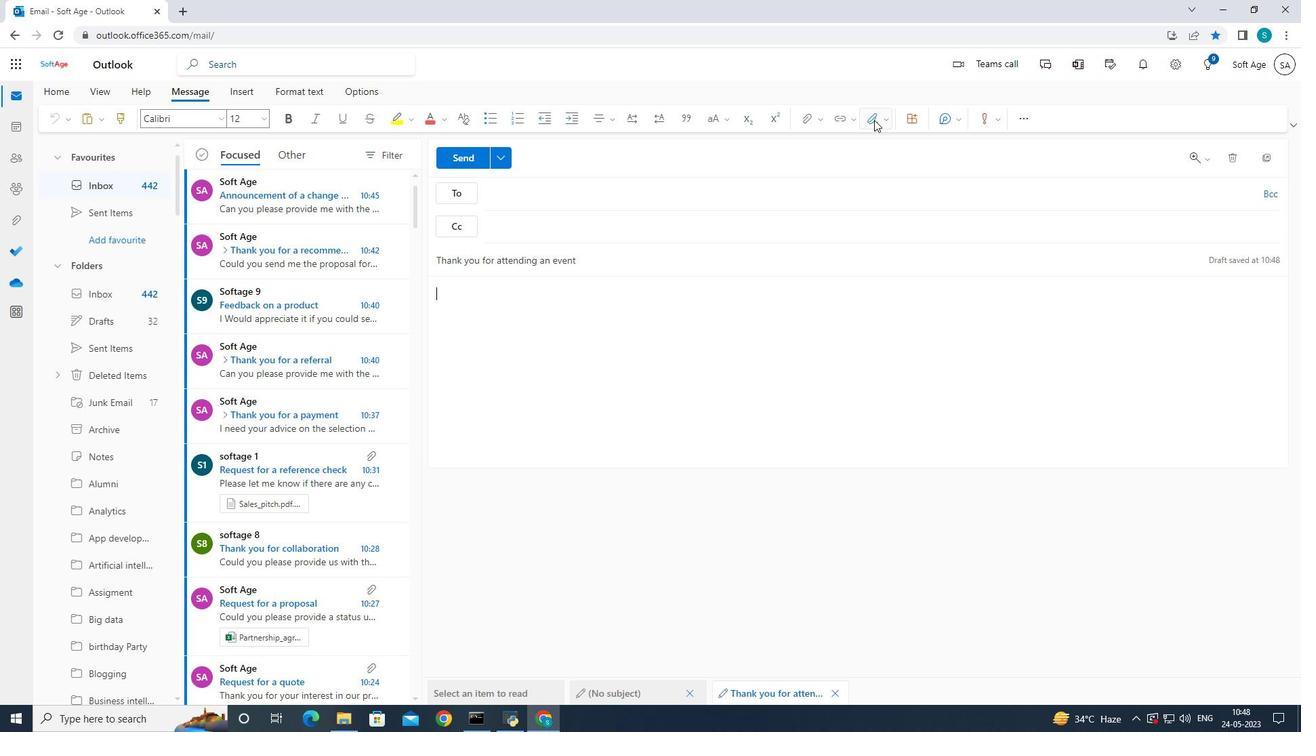 
Action: Mouse pressed left at (879, 117)
Screenshot: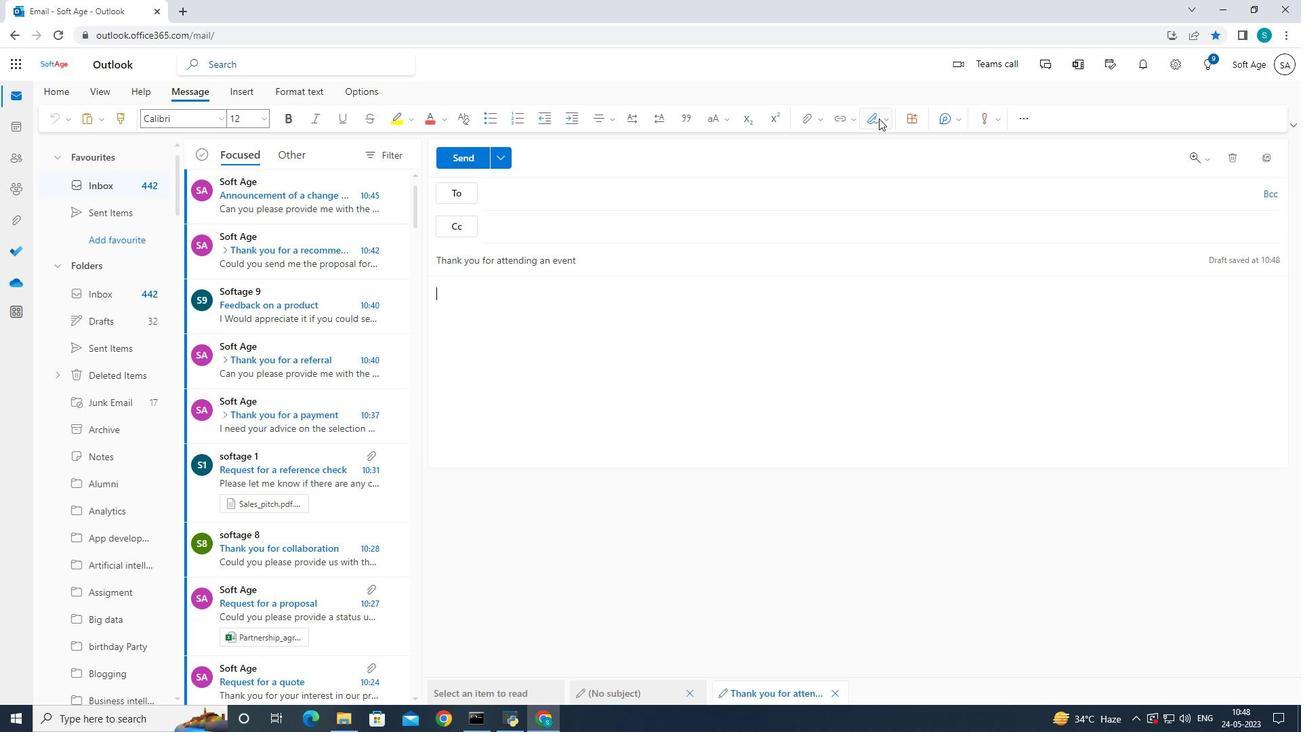 
Action: Mouse moved to (869, 143)
Screenshot: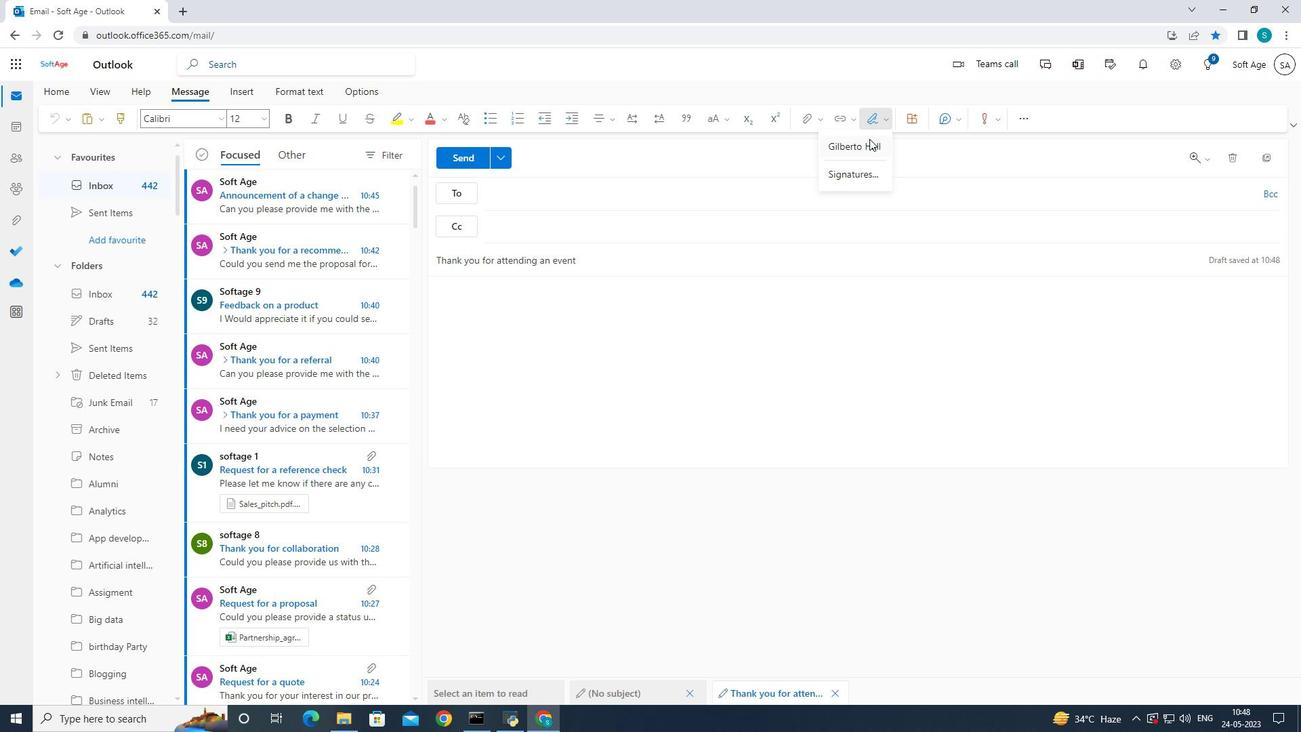 
Action: Mouse pressed left at (869, 143)
Screenshot: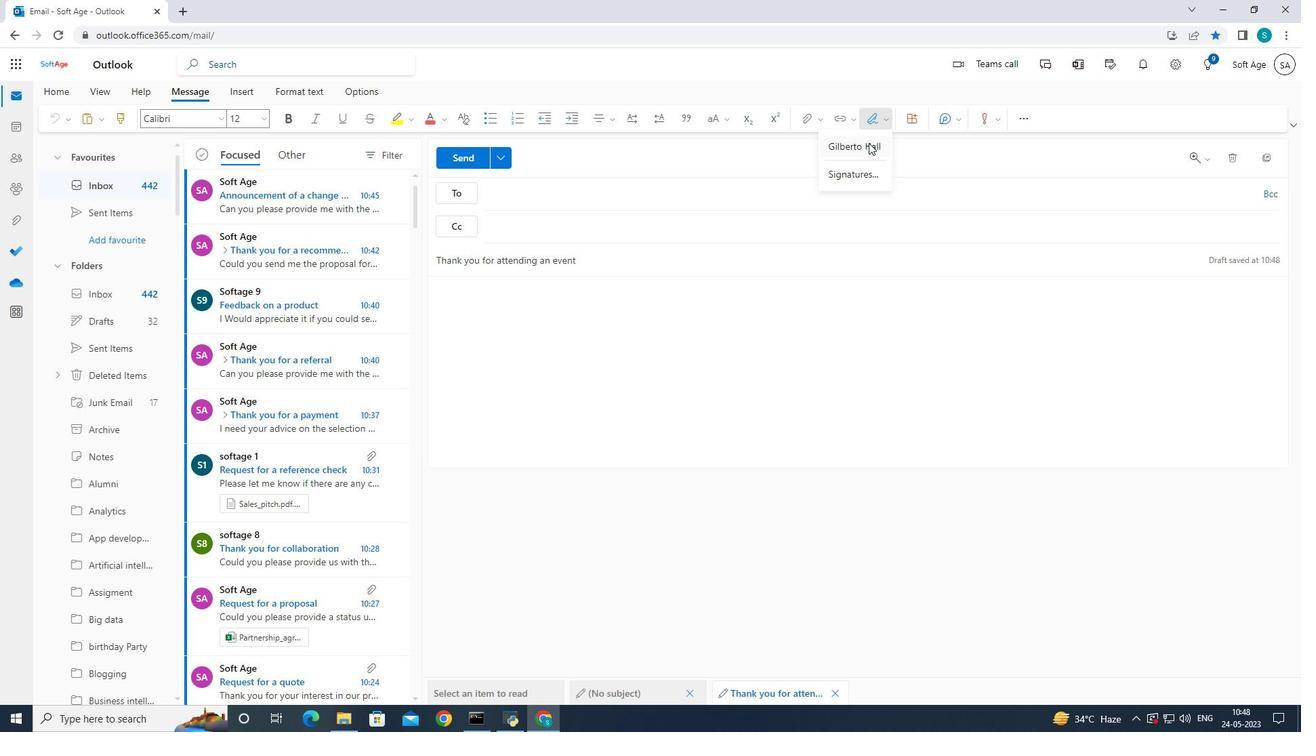 
Action: Mouse moved to (858, 256)
Screenshot: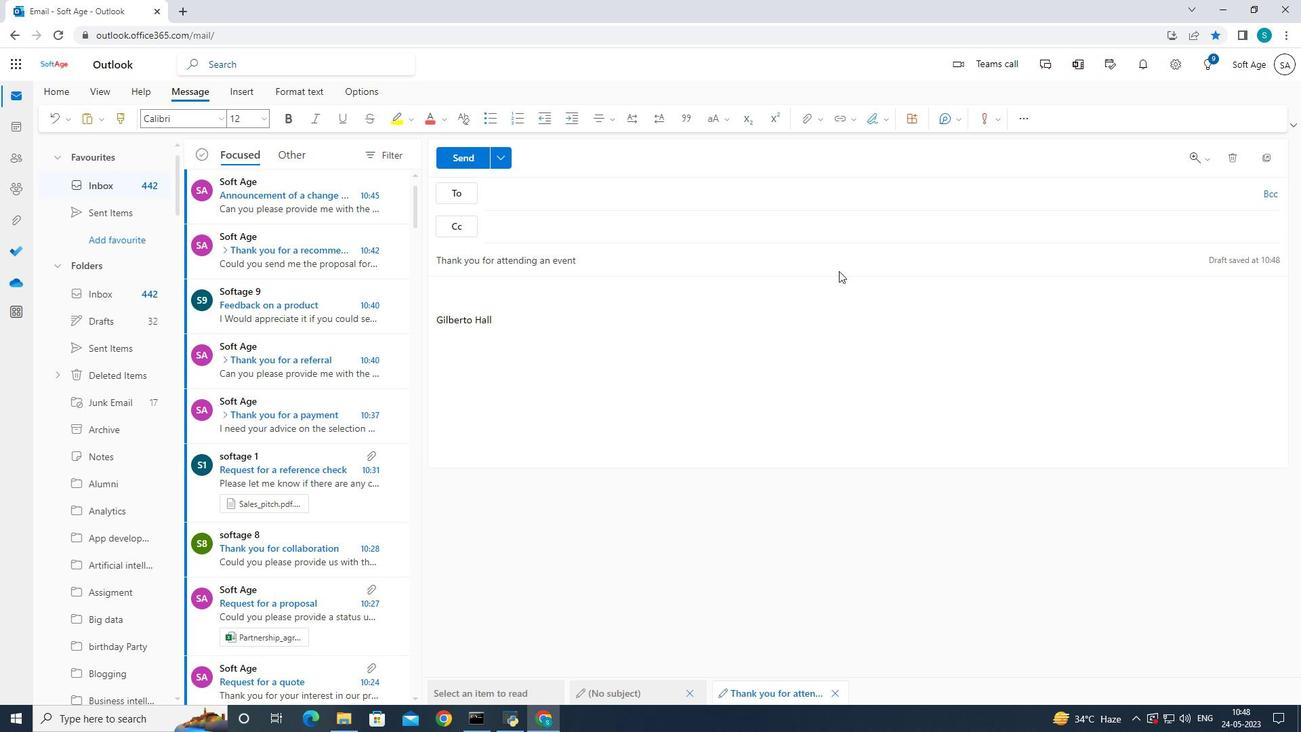 
Action: Key pressed <Key.caps_lock>C<Key.caps_lock>an<Key.space>yu<Key.space>confo<Key.backspace>irm<Key.space>the<Key.space>availability<Key.space>of<Key.space>the<Key.space>meetingroom<Key.space>for<Key.space><Key.left><Key.left><Key.left><Key.left><Key.left><Key.left><Key.left><Key.left><Key.left><Key.space><Key.right><Key.right><Key.right><Key.right><Key.right><Key.right><Key.right><Key.right><Key.space>next<Key.space>week<Key.shift_r>?
Screenshot: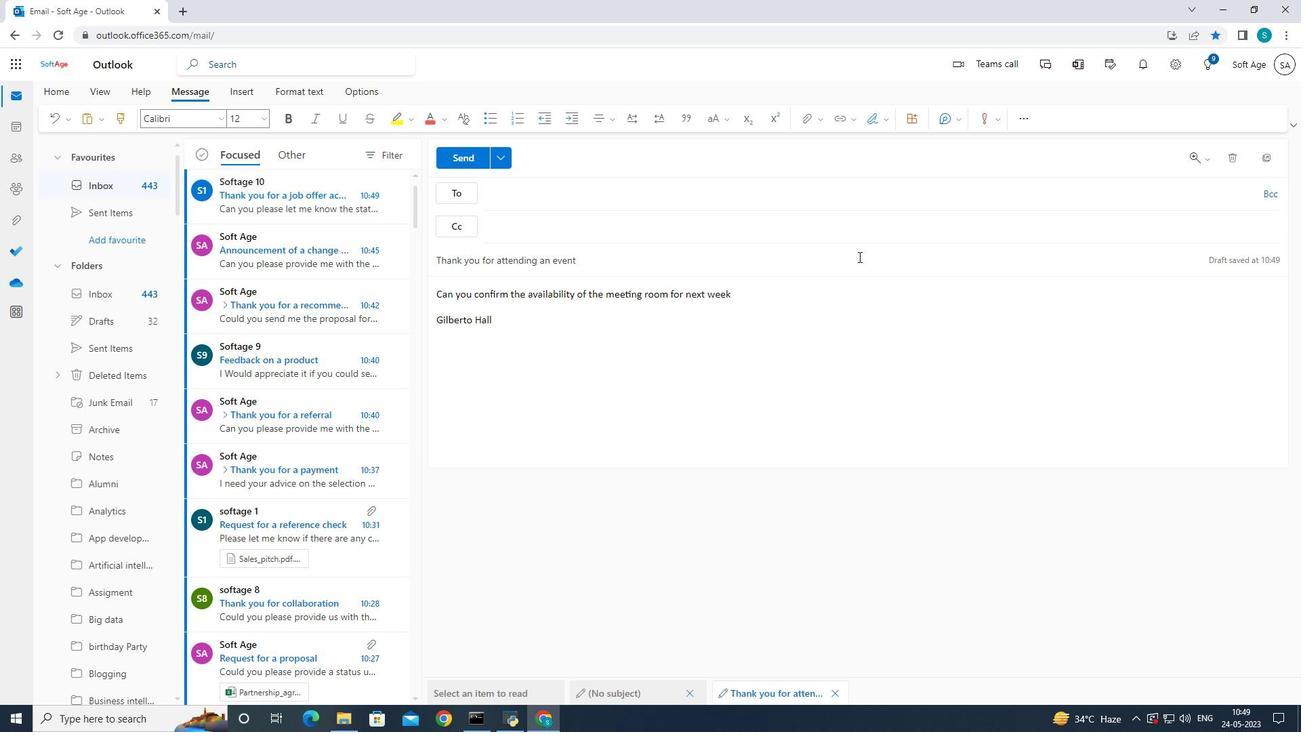 
Action: Mouse moved to (619, 197)
Screenshot: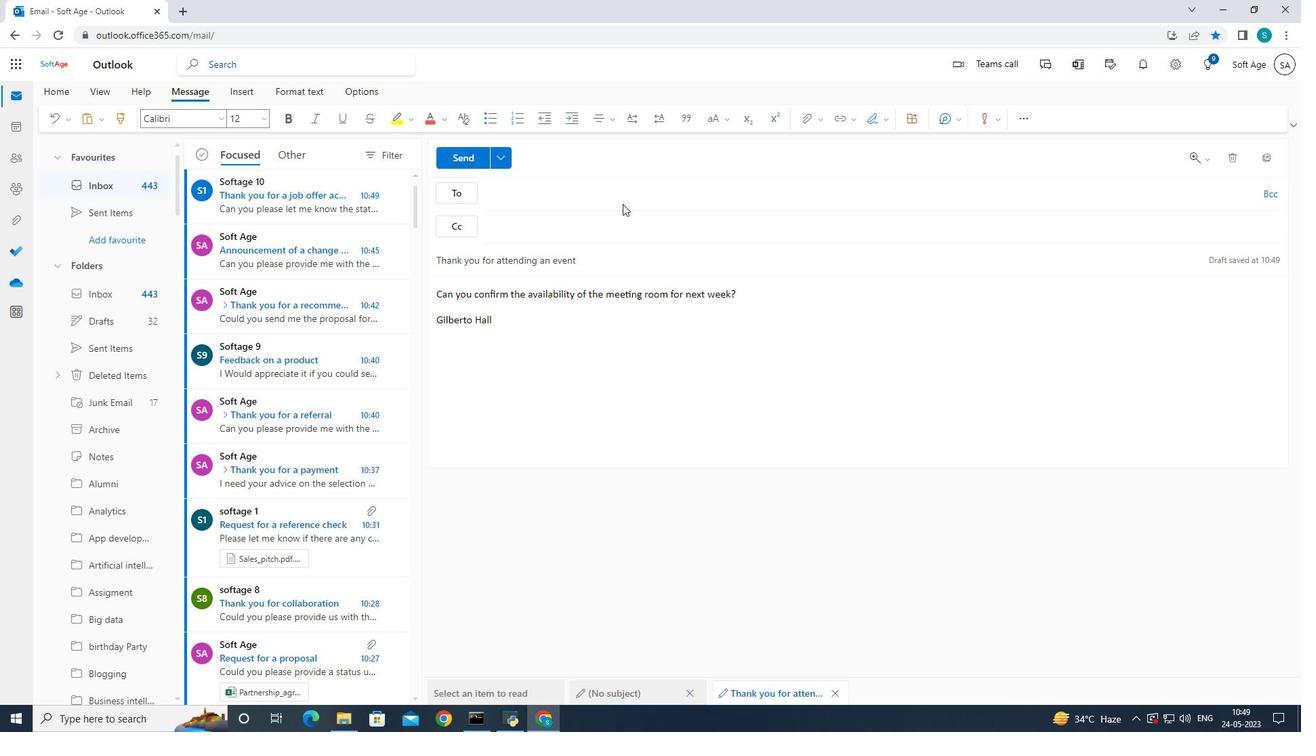 
Action: Mouse pressed left at (619, 197)
Screenshot: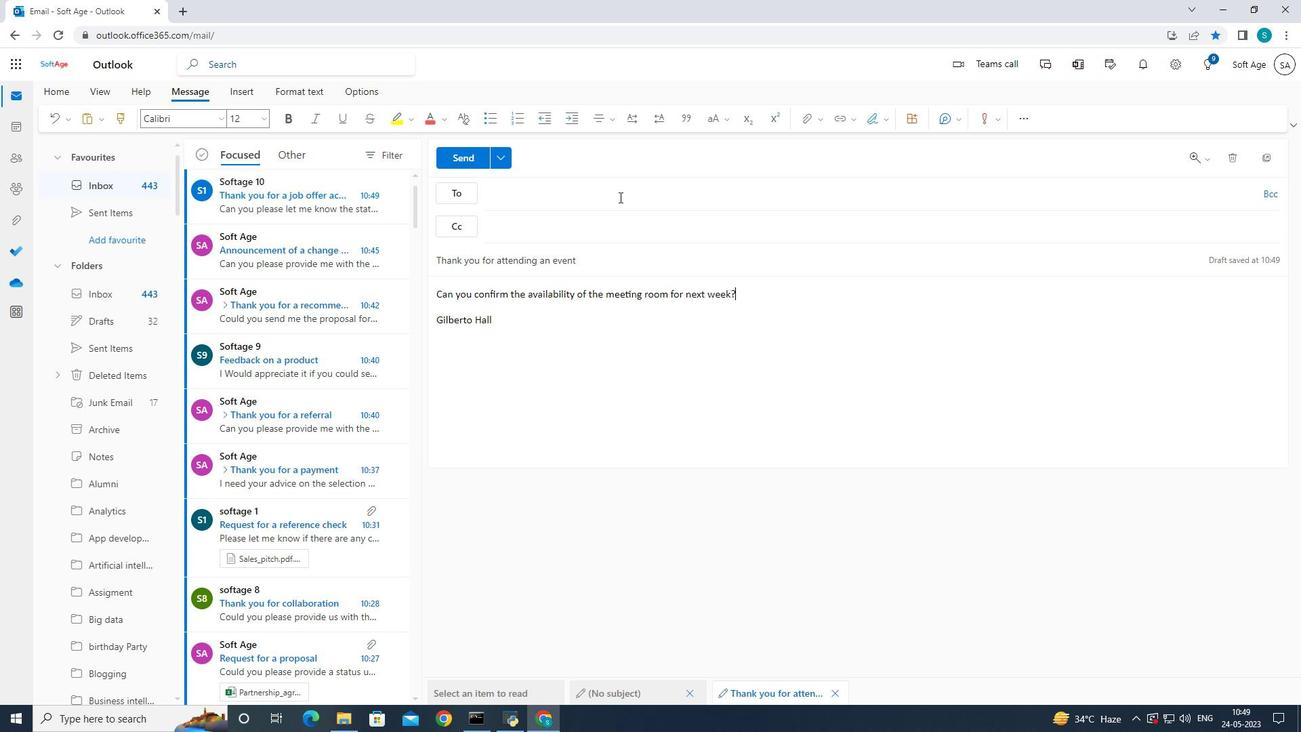 
Action: Mouse moved to (815, 304)
Screenshot: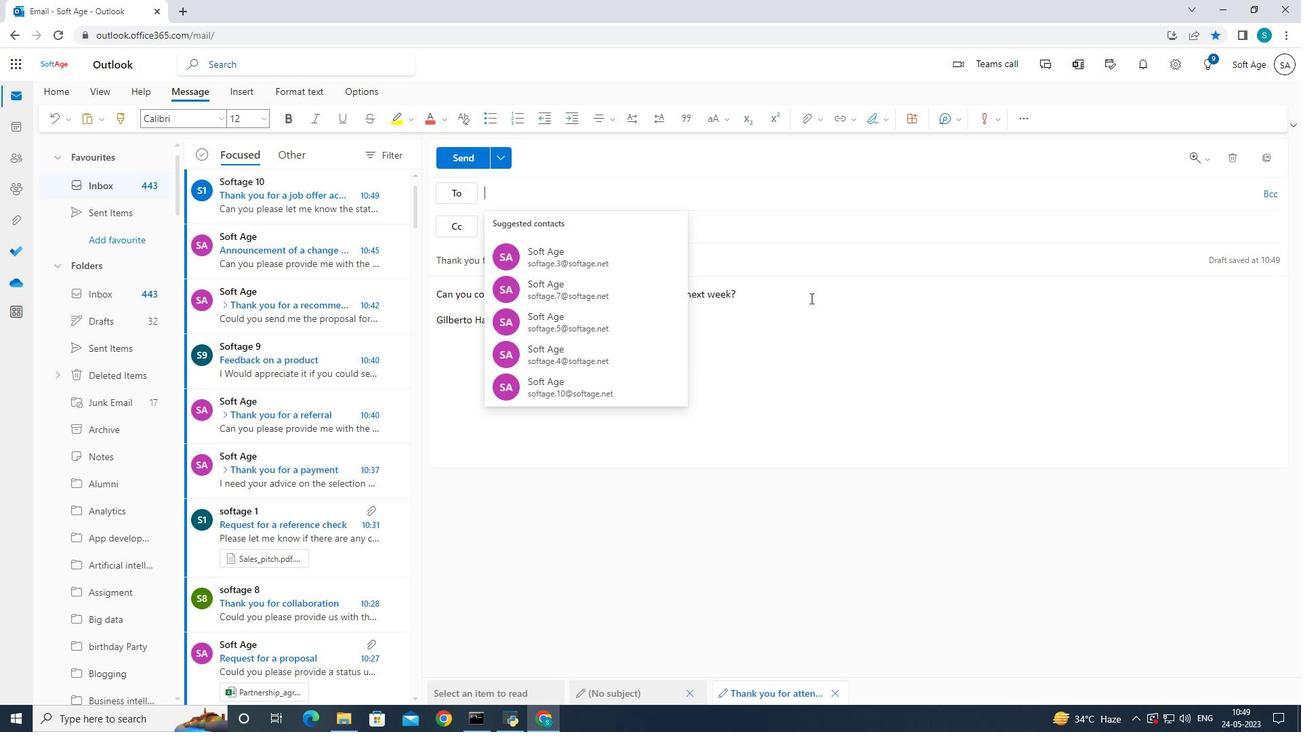 
Action: Key pressed softage.9<Key.shift>@<Key.enter>softage.10<Key.shift>@softage<Key.enter>
Screenshot: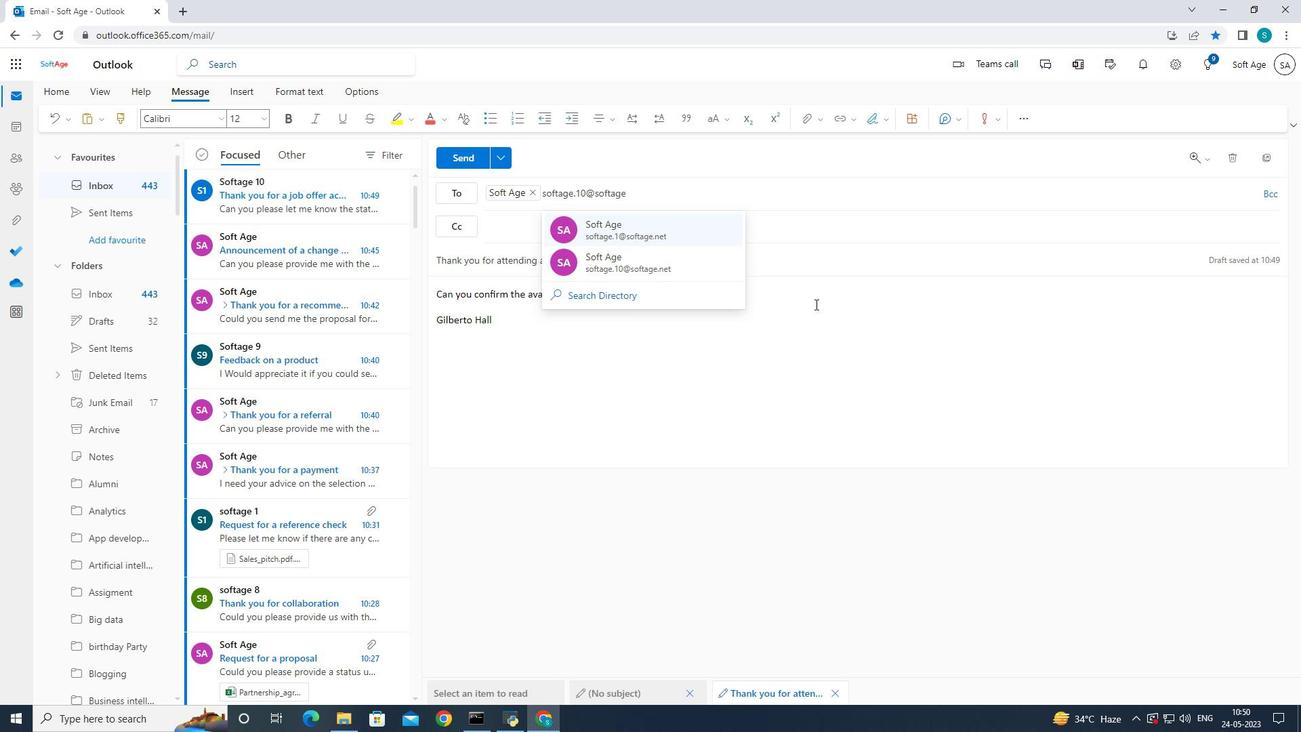 
Action: Mouse moved to (456, 151)
Screenshot: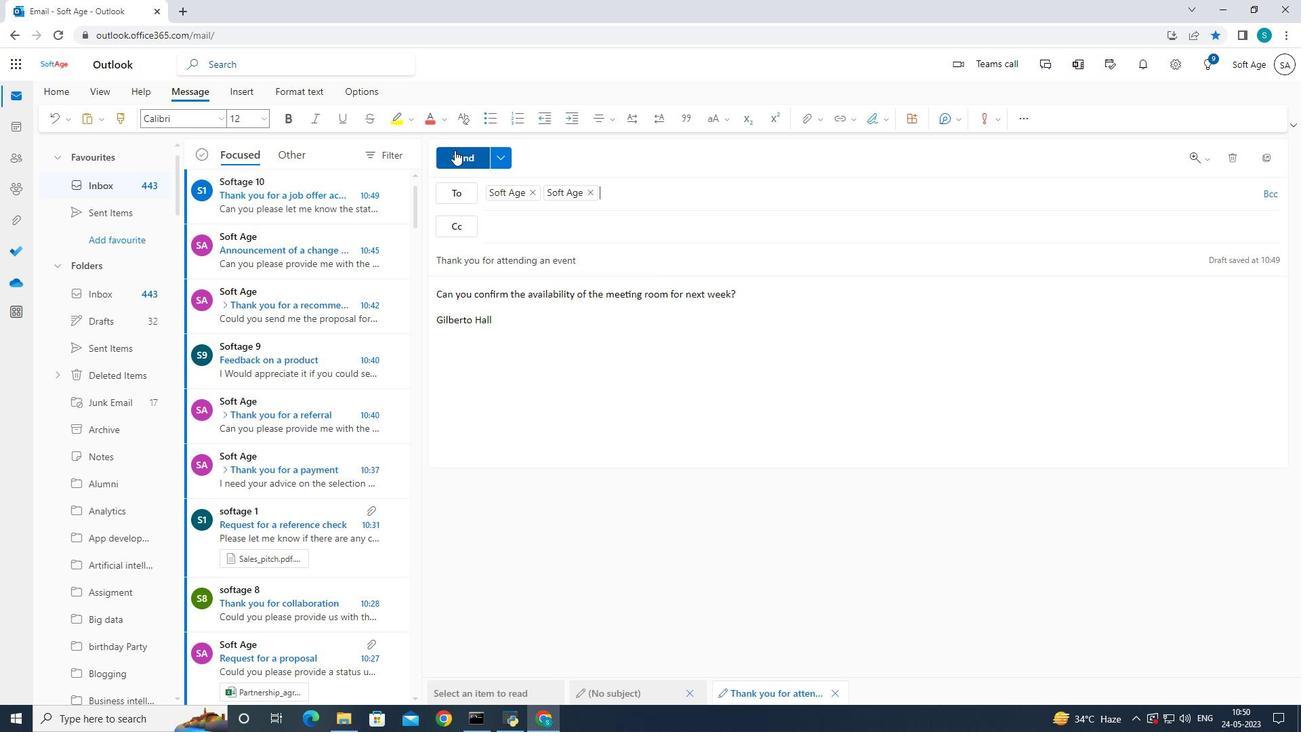 
Action: Mouse pressed left at (456, 151)
Screenshot: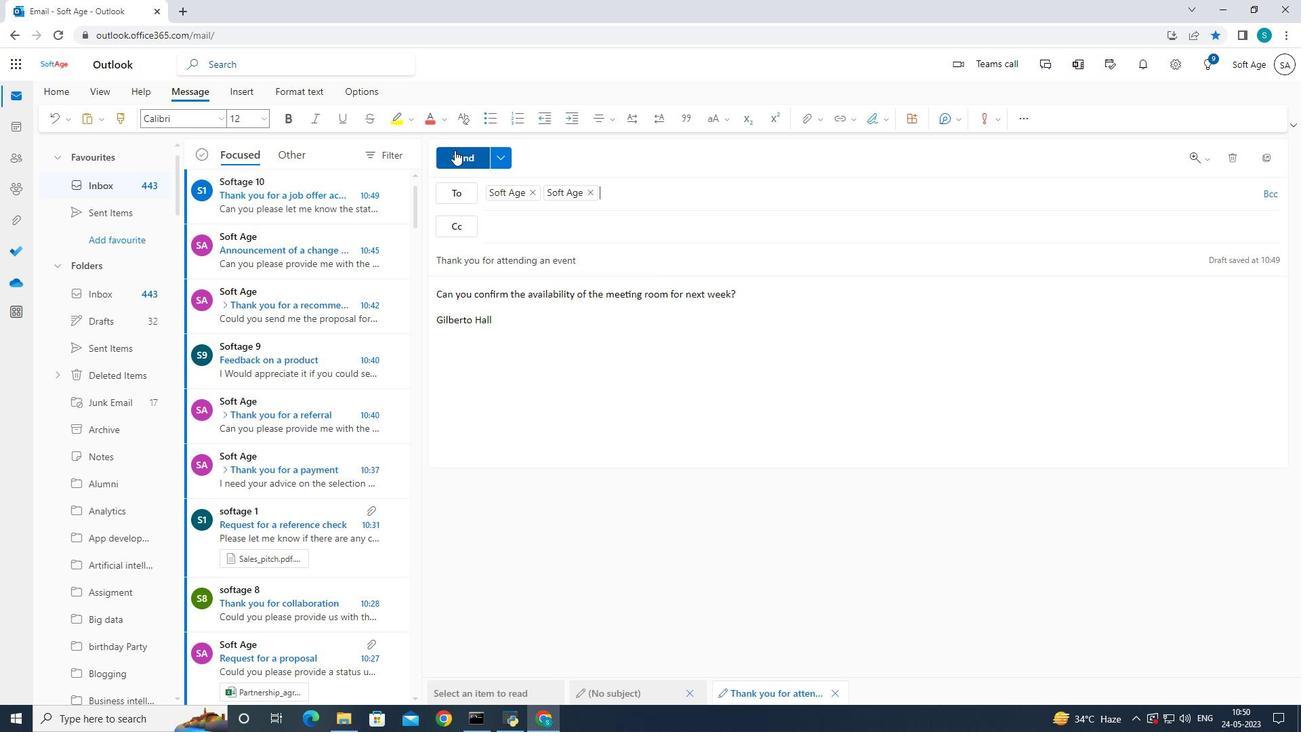 
Action: Mouse moved to (494, 195)
Screenshot: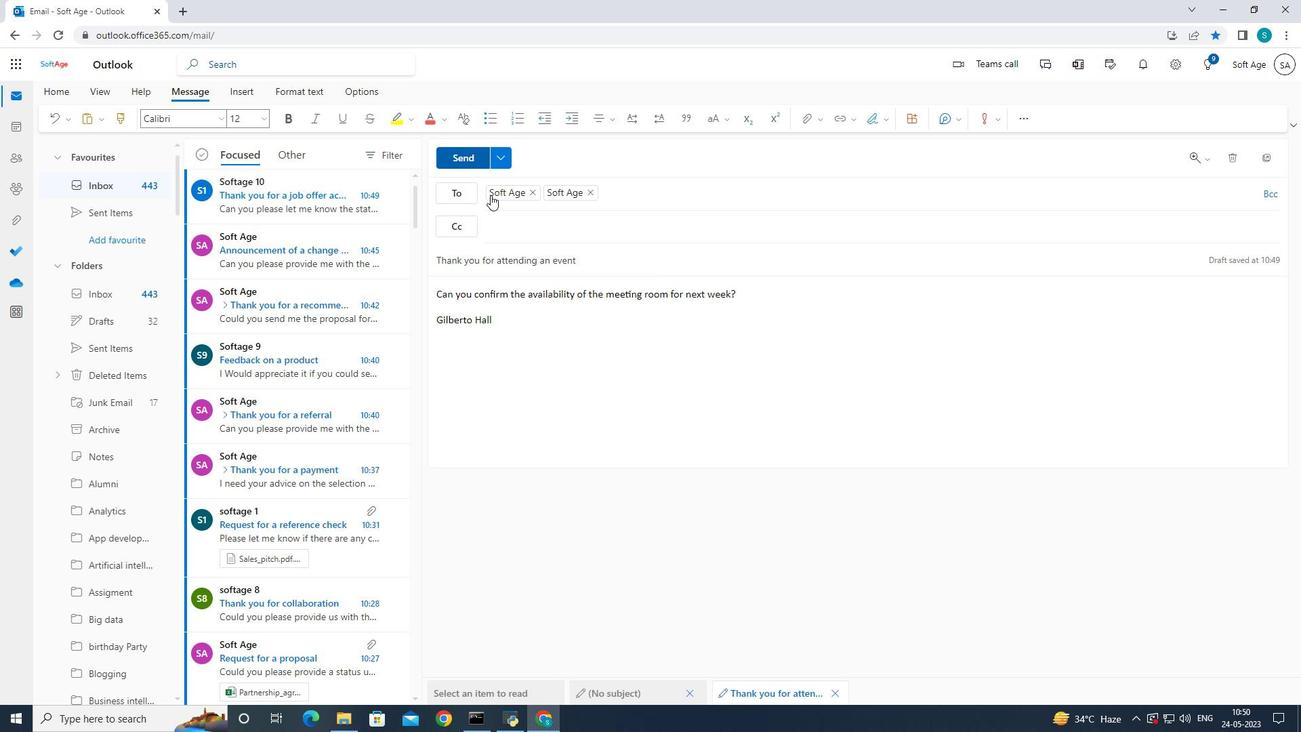 
